 Task: Open an excel sheet with  and write heading  City data  Add 10 city name:-  '1. Chelsea, New York, NY , 2. Beverly Hills, Los Angeles, CA , 3. Knightsbridge, London, United Kingdom , 4. Le Marais, Paris, forance , 5. Ginza, Tokyo, Japan _x000D_
6. Circular Quay, Sydney, Australia , 7. Mitte, Berlin, Germany , 8. Downtown, Toronto, Canada , 9. Trastevere, Rome, 10. Colaba, Mumbai, India. ' in April Last week sales are  1. Chelsea, New York, NY 10001 | 2. Beverly Hills, Los Angeles, CA 90210 | 3. Knightsbridge, London, United Kingdom SW1X 7XL | 4. Le Marais, Paris, forance 75004 | 5. Ginza, Tokyo, Japan 104-0061 | 6. Circular Quay, Sydney, Australia 2000 | 7. Mitte, Berlin, Germany 10178 | 8. Downtown, Toronto, Canada M5V 3L9 | 9. Trastevere, Rome, Italy 00153 | 10. Colaba, Mumbai, India 400005. Save page analysisSalesByCategory_2022
Action: Mouse moved to (174, 202)
Screenshot: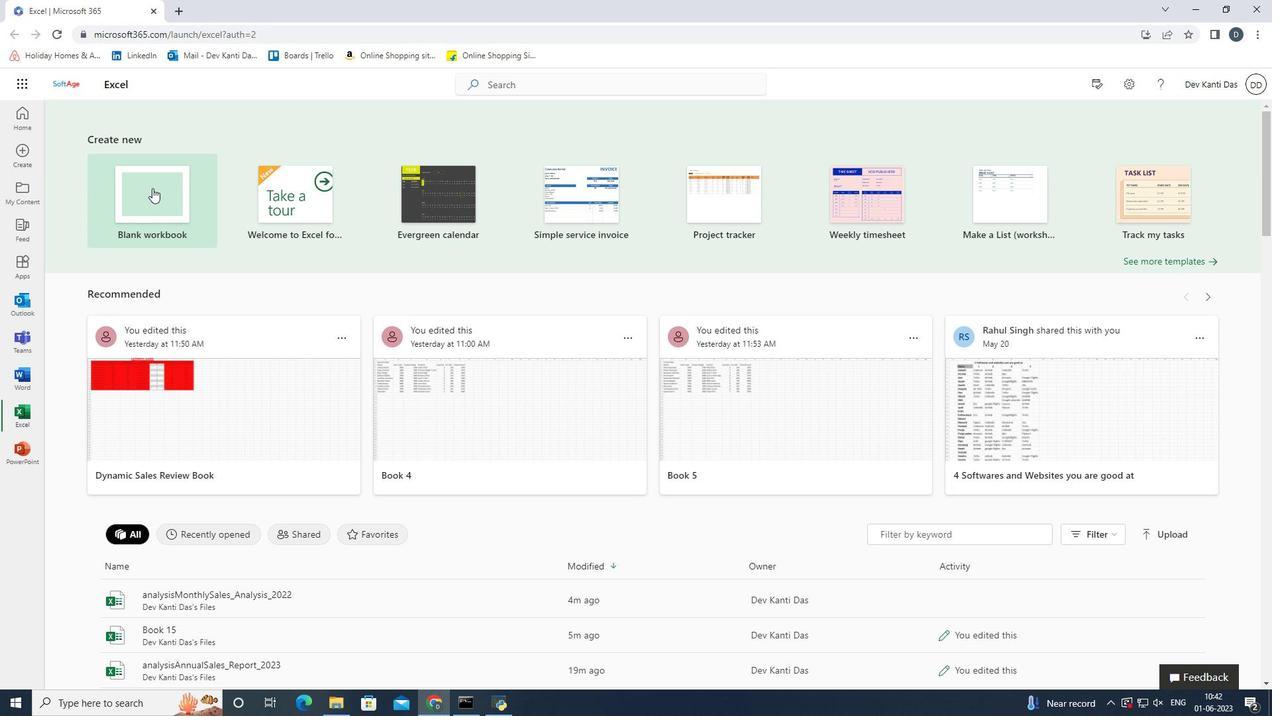 
Action: Mouse pressed left at (174, 202)
Screenshot: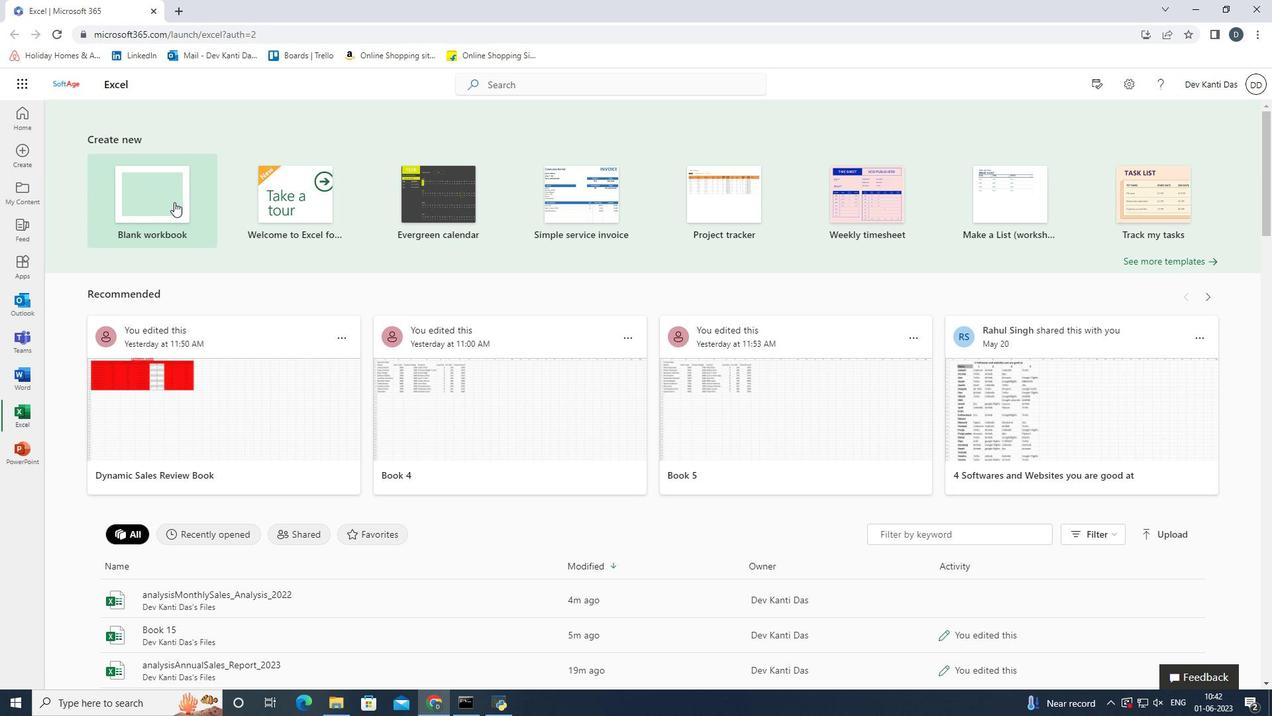 
Action: Mouse moved to (278, 275)
Screenshot: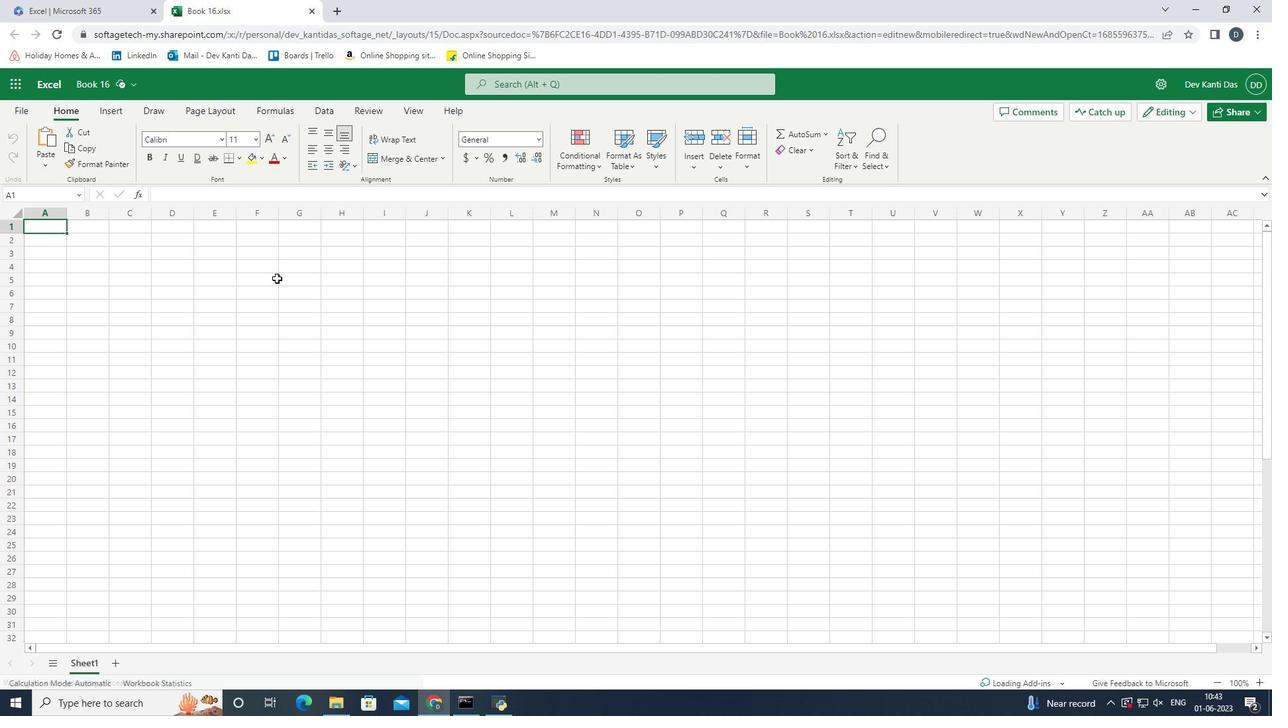
Action: Key pressed <Key.shift>City<Key.space><Key.shift>Data<Key.enter><Key.shift>City<Key.space><Key.shift>Name<Key.enter>
Screenshot: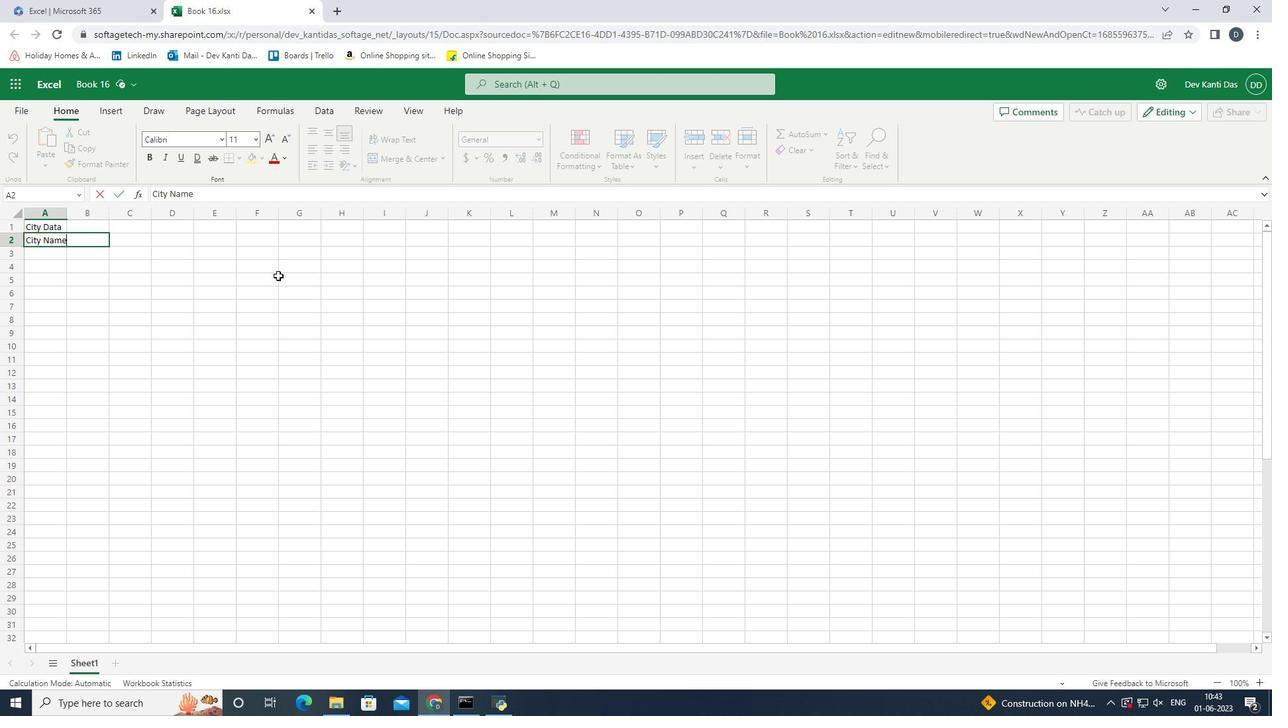 
Action: Mouse moved to (281, 258)
Screenshot: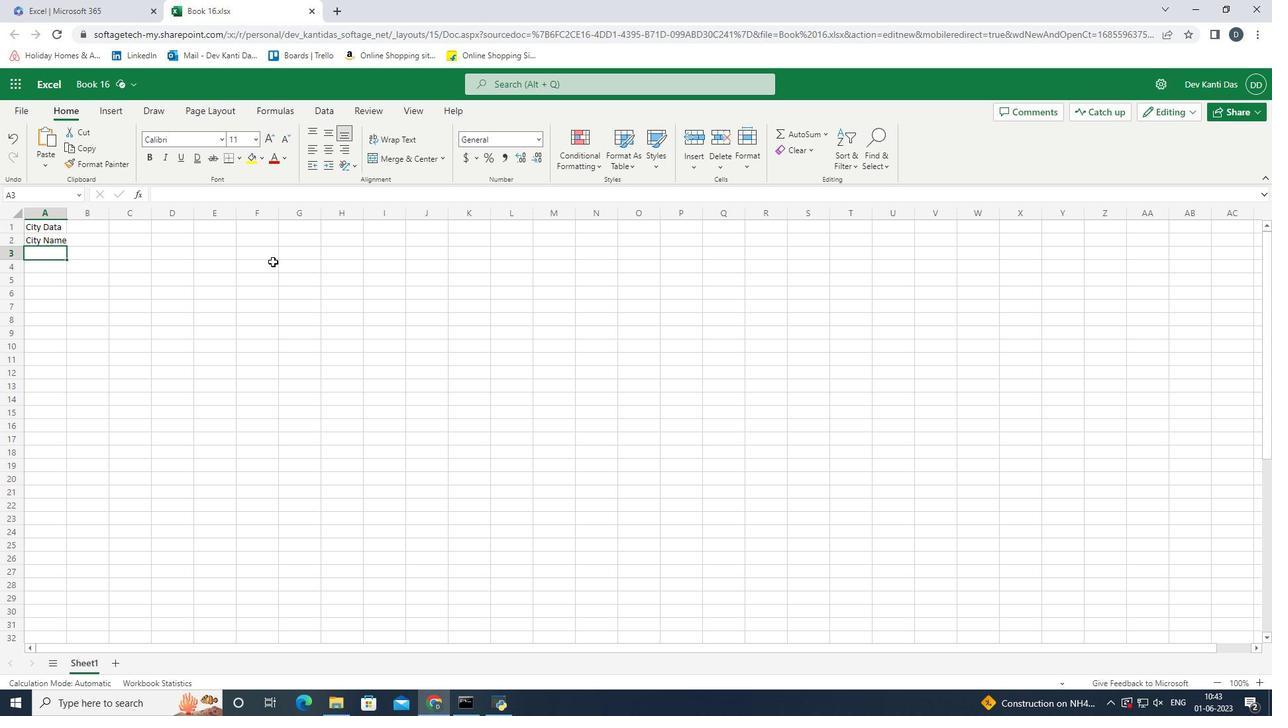 
Action: Key pressed <Key.shift><Key.shift><Key.shift><Key.shift><Key.shift><Key.shift><Key.shift><Key.shift><Key.shift><Key.shift><Key.shift><Key.shift><Key.shift><Key.shift><Key.shift><Key.shift><Key.shift><Key.shift><Key.shift><Key.shift><Key.shift><Key.shift><Key.shift><Key.shift><Key.shift><Key.shift><Key.shift><Key.shift><Key.shift><Key.shift><Key.shift><Key.shift><Key.shift><Key.shift><Key.shift><Key.shift><Key.shift><Key.shift><Key.shift><Key.shift><Key.shift><Key.shift><Key.shift><Key.shift><Key.shift><Key.shift><Key.shift><Key.shift><Key.up><Key.backspace><Key.shift><Key.shift><Key.shift><Key.shift><Key.shift><Key.shift><Key.shift><Key.shift>Sr.<Key.shift>No<Key.backspace><Key.backspace><Key.space><Key.shift><Key.shift><Key.shift>No.<Key.enter>1<Key.enter>2<Key.enter>3<Key.enter>4<Key.enter>5<Key.enter>6<Key.enter>7<Key.enter>8<Key.enter>9<Key.enter>10<Key.right><Key.up><Key.up><Key.up><Key.up><Key.up><Key.up><Key.up><Key.up><Key.up><Key.up><Key.shift>City<Key.space><Key.shift>Name<Key.enter><Key.shift>Chelsea<Key.space><Key.shift_r><Key.shift_r><Key.shift_r><Key.shift_r><Key.shift_r><Key.shift_r><Key.shift_r><Key.shift_r><Key.shift_r><Key.shift_r><Key.shift_r>New<Key.space><Key.shift>York<Key.left><Key.left><Key.right>
Screenshot: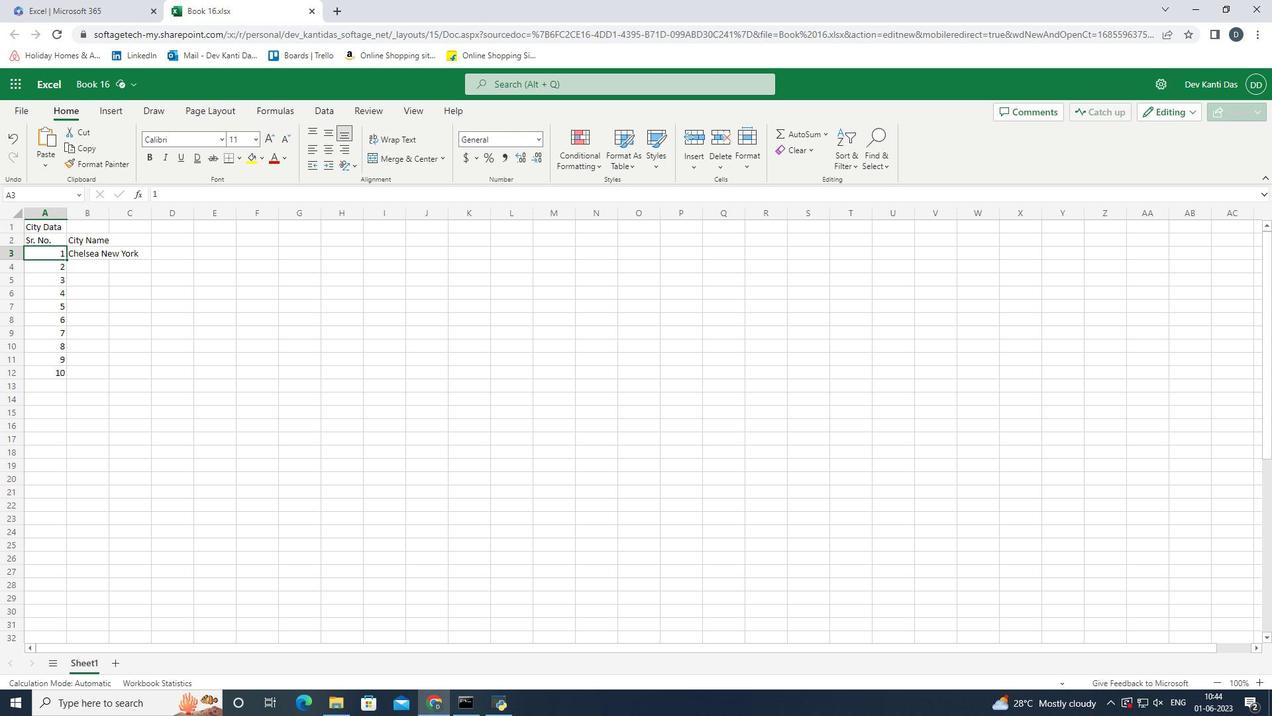 
Action: Mouse moved to (92, 253)
Screenshot: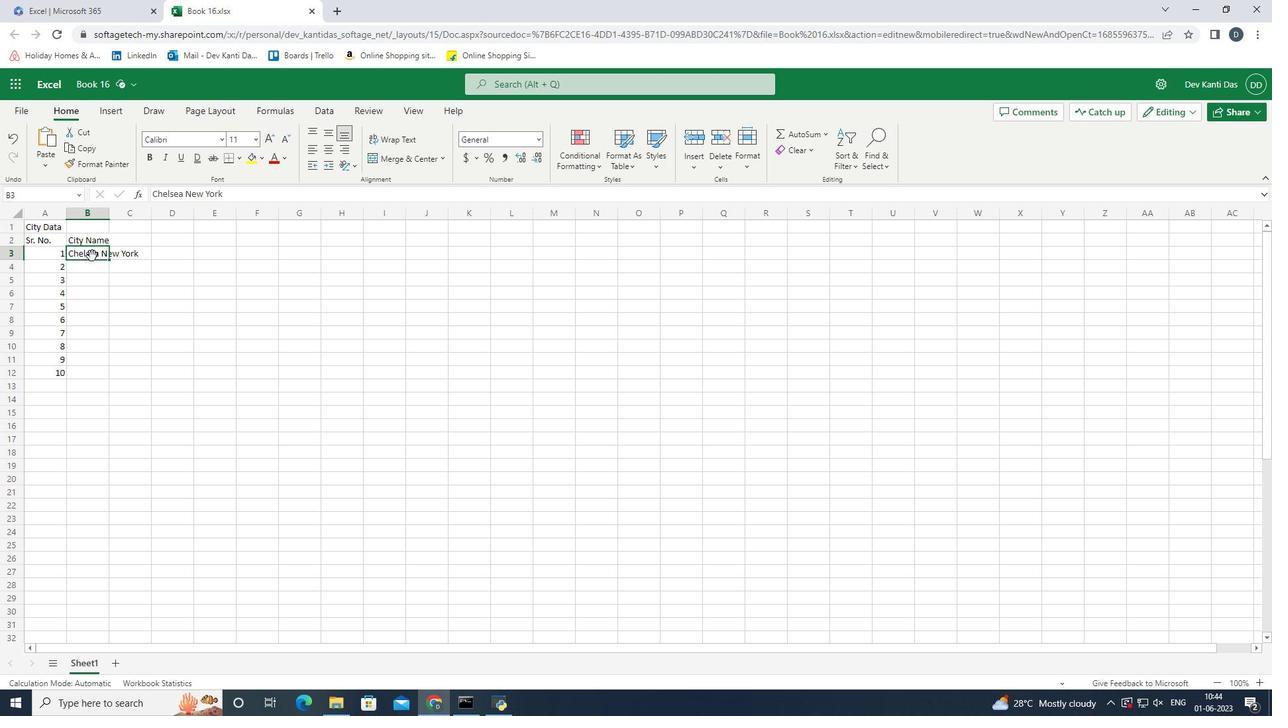 
Action: Mouse pressed left at (92, 253)
Screenshot: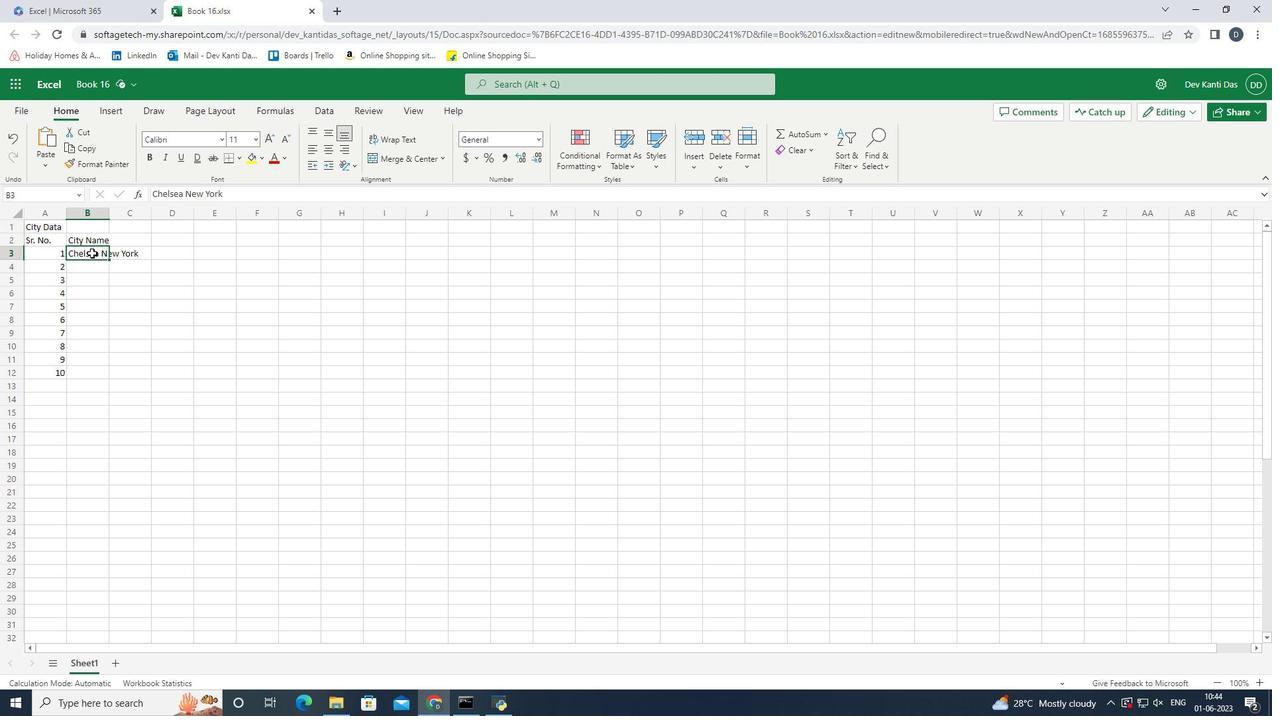 
Action: Mouse pressed left at (92, 253)
Screenshot: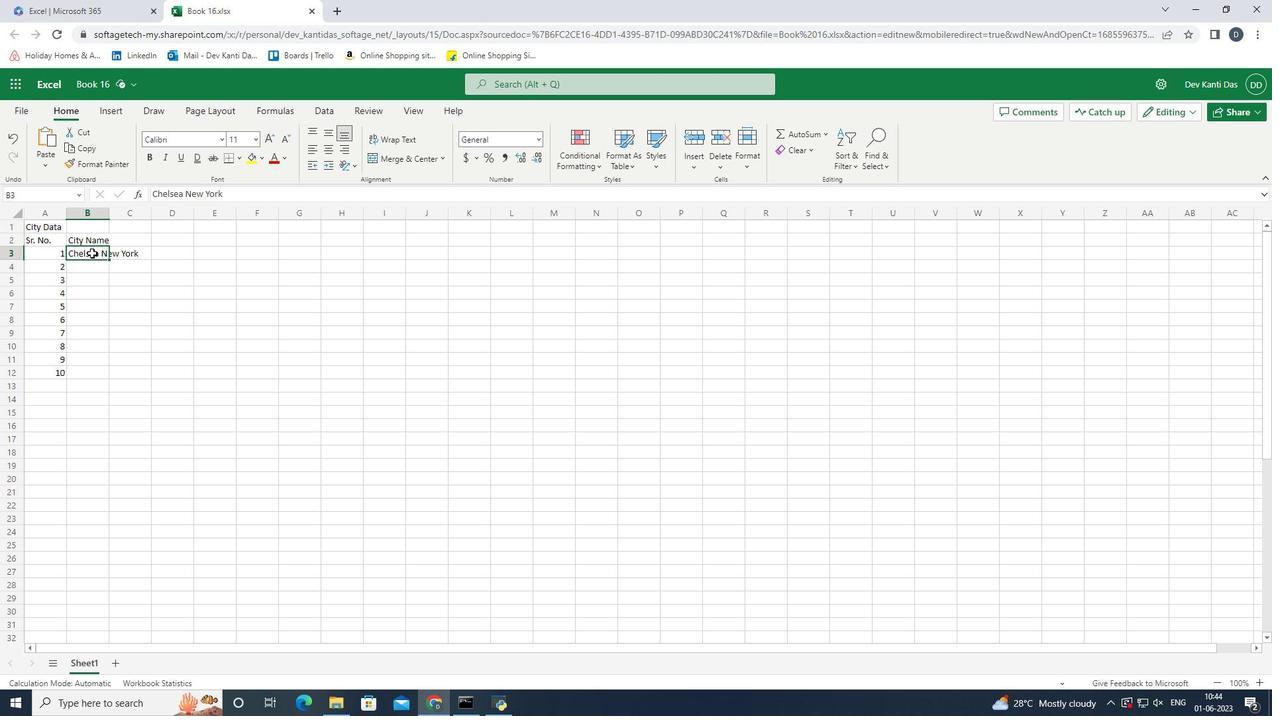 
Action: Mouse moved to (95, 251)
Screenshot: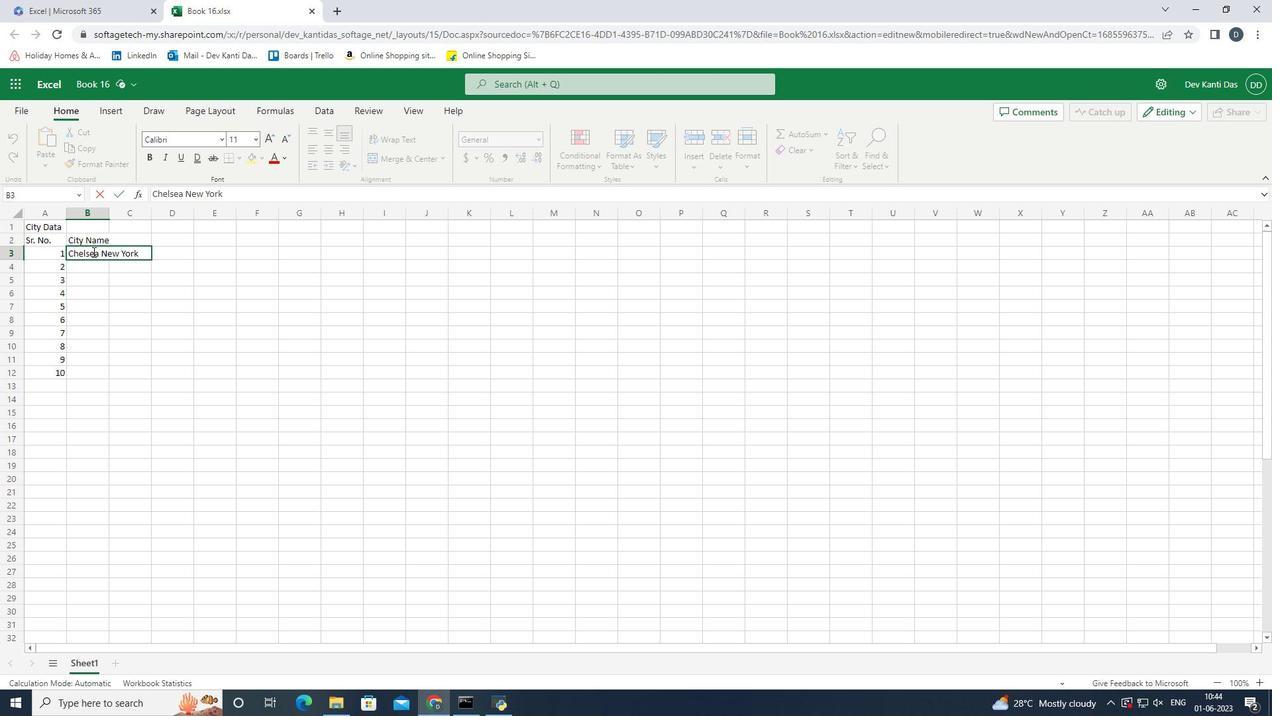 
Action: Mouse pressed left at (95, 251)
Screenshot: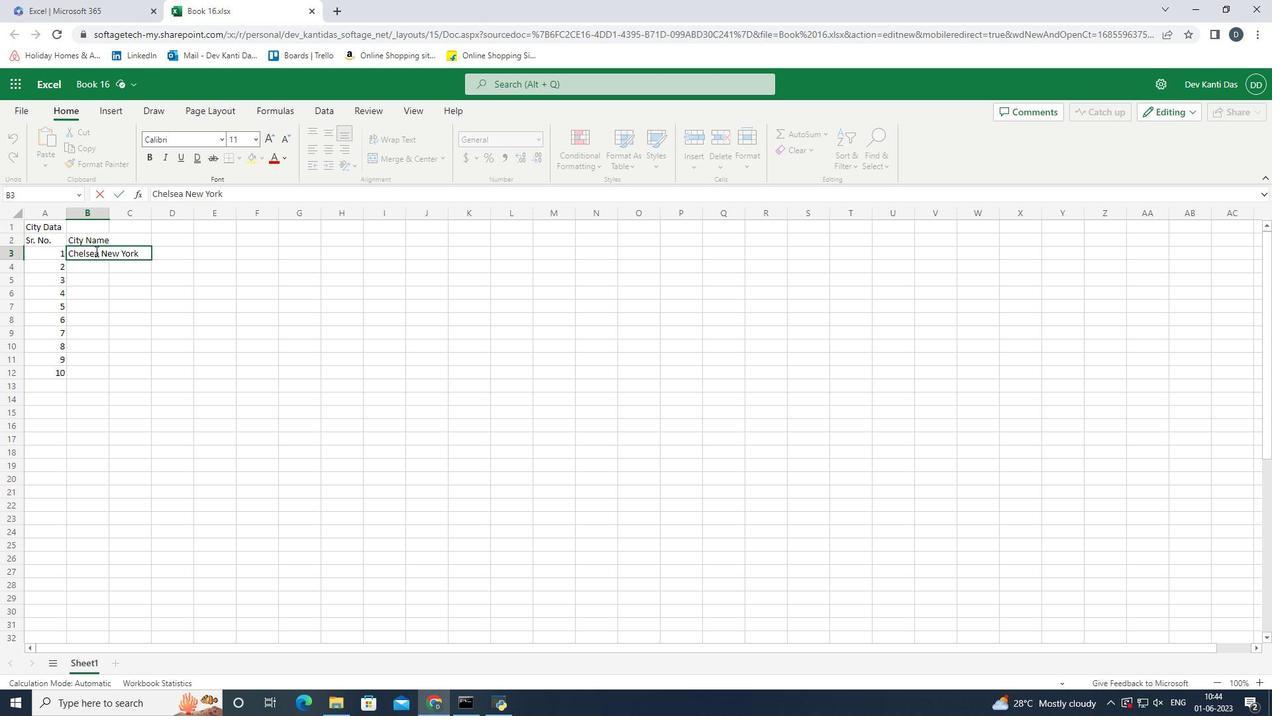 
Action: Mouse moved to (145, 255)
Screenshot: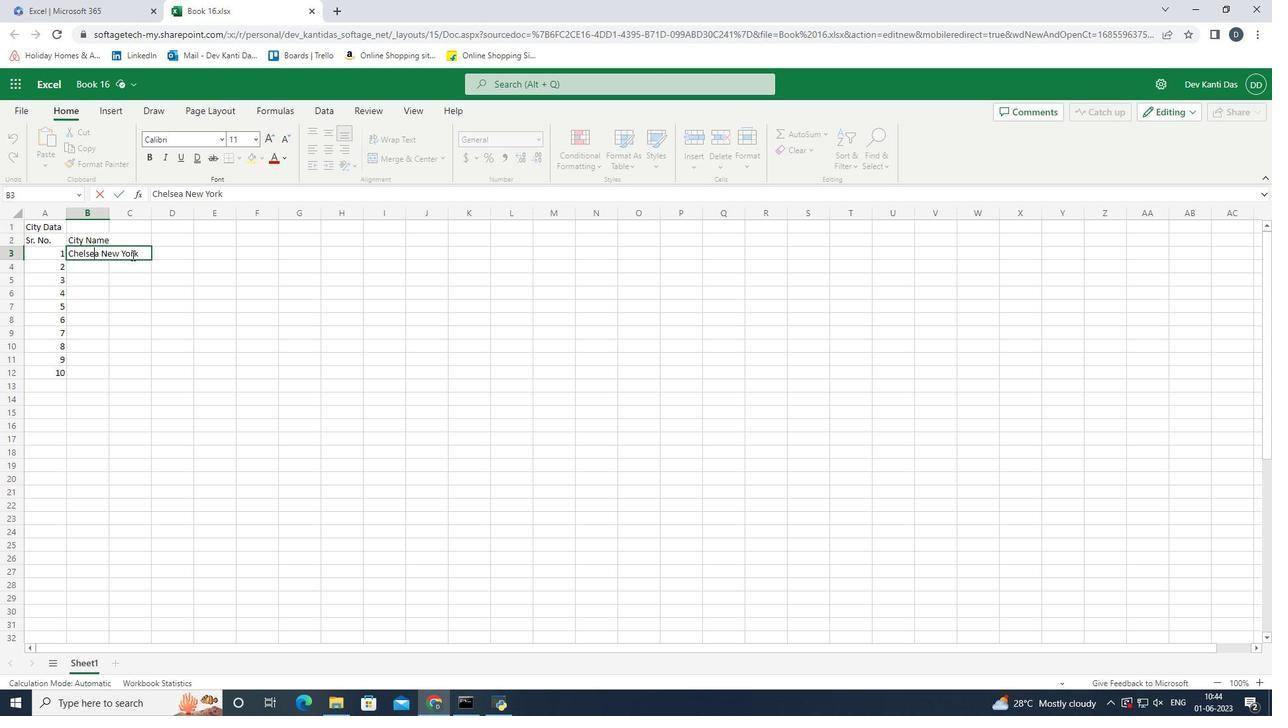 
Action: Key pressed <Key.right><Key.right><Key.backspace>,<Key.space><Key.right><Key.end>,<Key.space><Key.shift_r>NY<Key.enter><Key.shift><Key.shift>Baverly<Key.space><Key.shift_r><Key.shift_r><Key.shift_r><Key.shift_r><Key.shift_r><Key.shift_r>Hills,<Key.space><Key.shift_r>Los<Key.space><Key.shift>Angeles,<Key.space><Key.shift>CA<Key.enter><Key.shift_r><Key.shift_r><Key.shift_r><Key.shift_r><Key.shift_r><Key.shift_r><Key.shift_r>Knightsbridge,<Key.space><Key.shift_r><Key.shift_r>London,<Key.space><Key.shift_r><Key.shift_r><Key.shift_r><Key.shift_r><Key.shift_r><Key.shift_r><Key.shift_r><Key.shift_r><Key.shift_r><Key.shift_r><Key.shift_r><Key.shift_r><Key.shift_r><Key.shift_r><Key.shift_r><Key.shift_r><Key.shift_r><Key.shift_r><Key.shift_r><Key.shift_r><Key.shift_r><Key.shift_r><Key.shift_r><Key.shift_r><Key.shift_r>United<Key.space><Key.shift_r><Key.shift_r><Key.shift_r><Key.shift_r><Key.shift_r><Key.shift_r><Key.shift_r><Key.shift_r><Key.shift_r><Key.shift_r><Key.shift_r><Key.shift_r>Kingdom<Key.enter><Key.shift_r><Key.shift_r><Key.shift_r><Key.shift_r><Key.shift_r><Key.shift_r><Key.shift_r><Key.shift_r><Key.shift_r><Key.shift_r><Key.shift_r>Le<Key.space><Key.shift_r><Key.shift_r><Key.shift_r><Key.shift_r><Key.shift_r><Key.shift_r><Key.shift_r><Key.shift_r><Key.shift_r><Key.shift_r><Key.shift_r><Key.shift_r><Key.shift_r><Key.shift_r><Key.shift_r><Key.shift_r><Key.shift_r><Key.shift_r><Key.shift_r><Key.shift_r><Key.shift_r><Key.shift_r><Key.shift_r>Marais,<Key.space><Key.shift_r><Key.shift_r><Key.shift_r><Key.shift_r><Key.shift_r><Key.shift_r><Key.shift_r><Key.shift_r>Paris,<Key.space><Key.shift>France<Key.enter><Key.shift><Key.shift><Key.shift><Key.shift><Key.shift><Key.shift><Key.shift><Key.shift><Key.shift>Ginza,<Key.space><Key.shift>Tokyo,<Key.space><Key.shift_r><Key.shift_r><Key.shift_r><Key.shift_r><Key.shift_r><Key.shift_r><Key.shift_r><Key.shift_r><Key.shift_r><Key.shift_r><Key.shift_r><Key.shift_r><Key.shift_r><Key.shift_r><Key.shift_r><Key.shift_r><Key.shift_r><Key.shift_r><Key.shift_r><Key.shift_r><Key.shift_r><Key.shift_r><Key.shift_r><Key.shift_r><Key.shift_r><Key.shift_r><Key.shift_r><Key.shift_r><Key.shift_r><Key.shift_r><Key.shift_r><Key.shift_r><Key.shift_r><Key.shift_r><Key.shift_r>Japan<Key.enter>
Screenshot: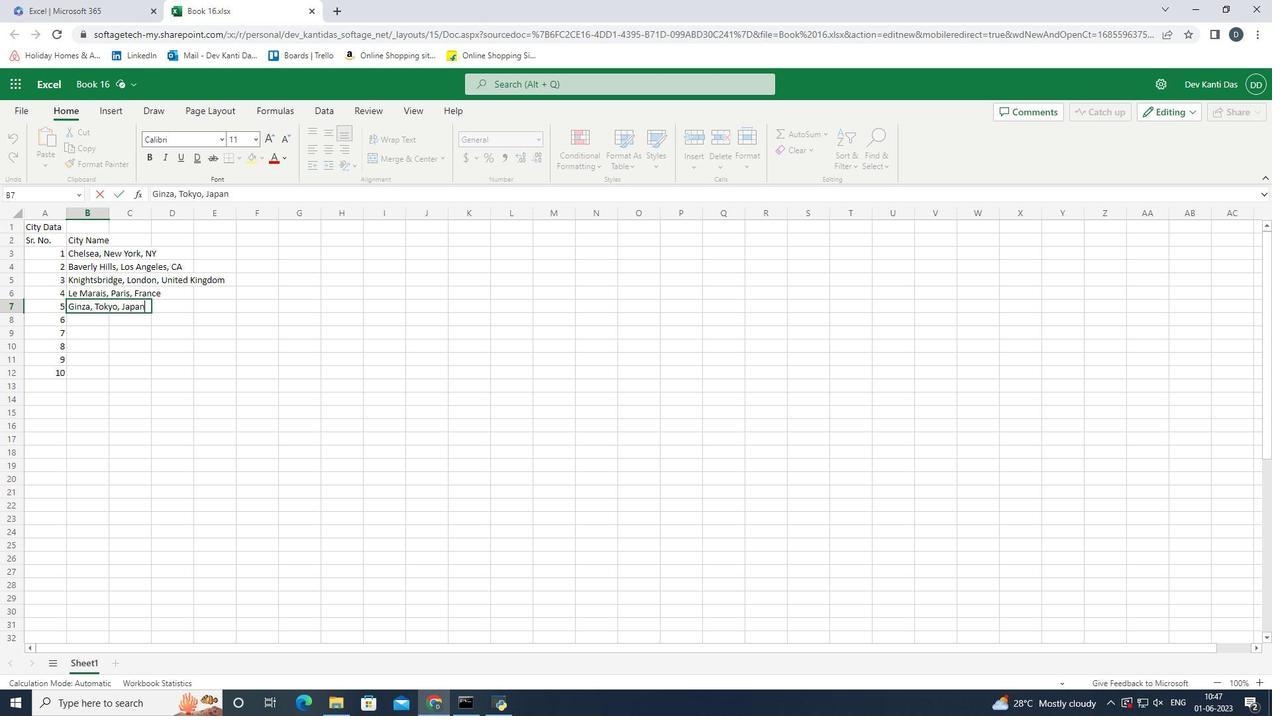 
Action: Mouse moved to (109, 210)
Screenshot: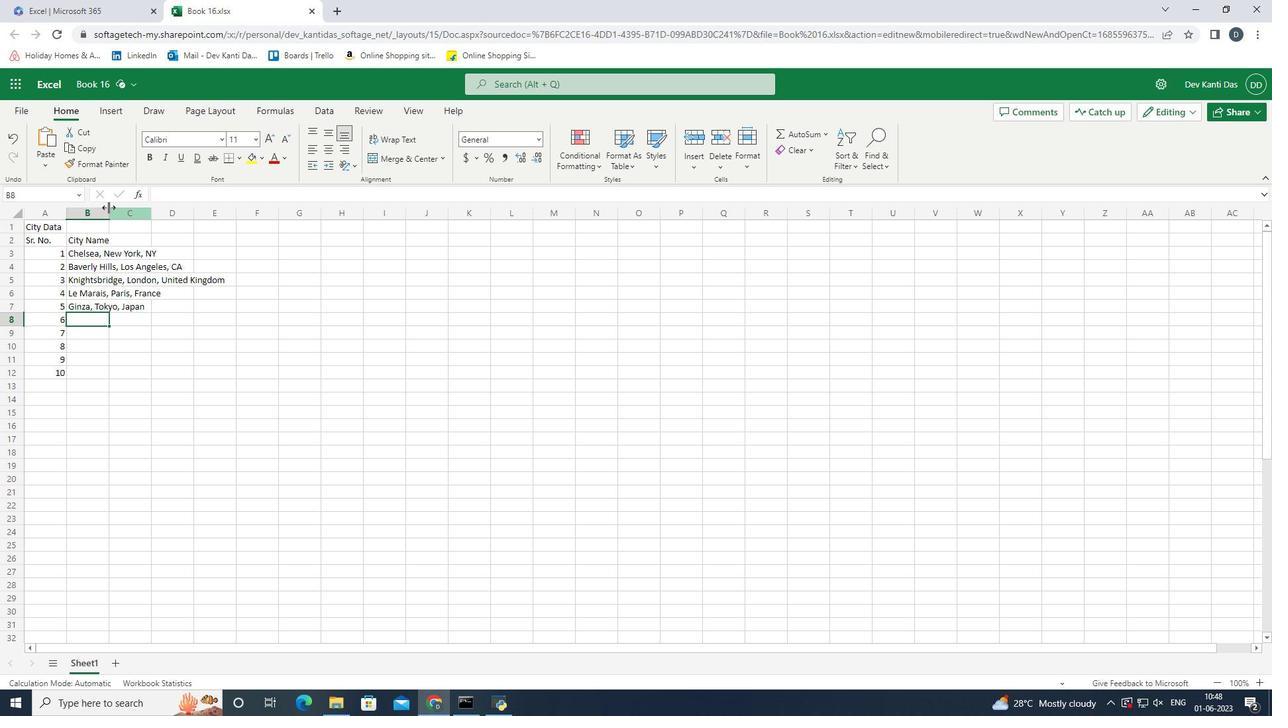 
Action: Mouse pressed left at (109, 210)
Screenshot: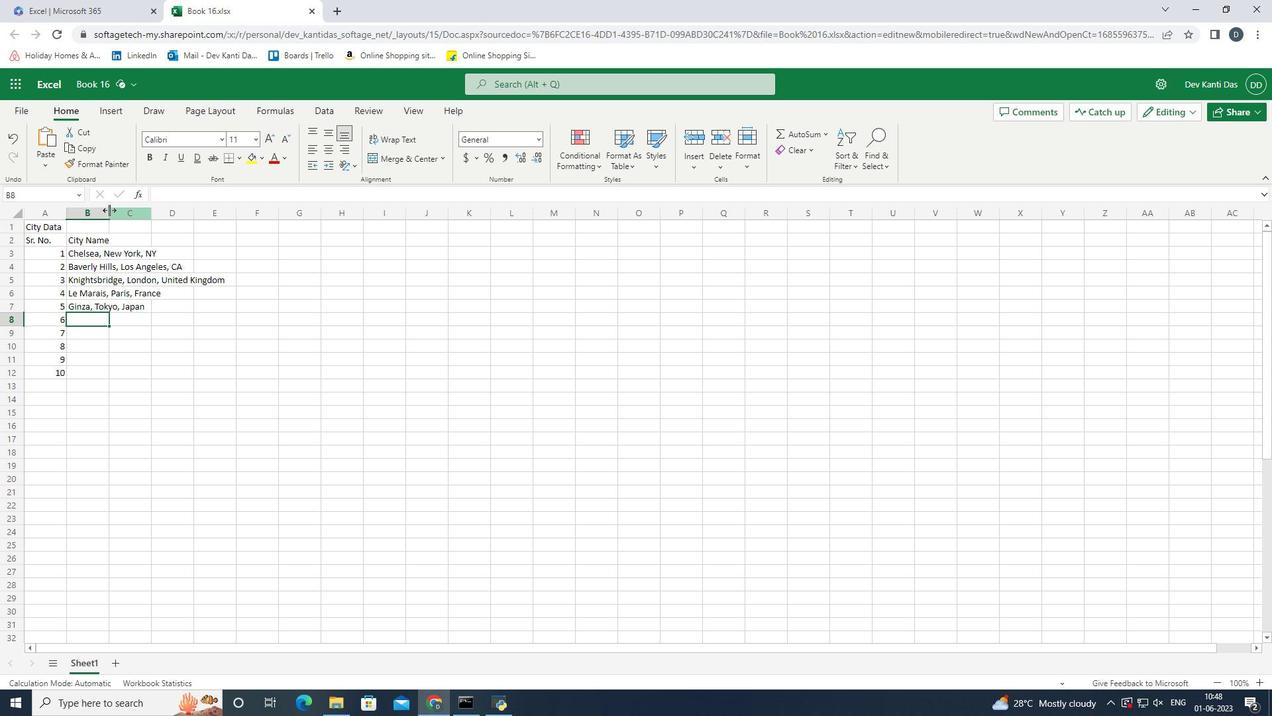 
Action: Mouse moved to (332, 351)
Screenshot: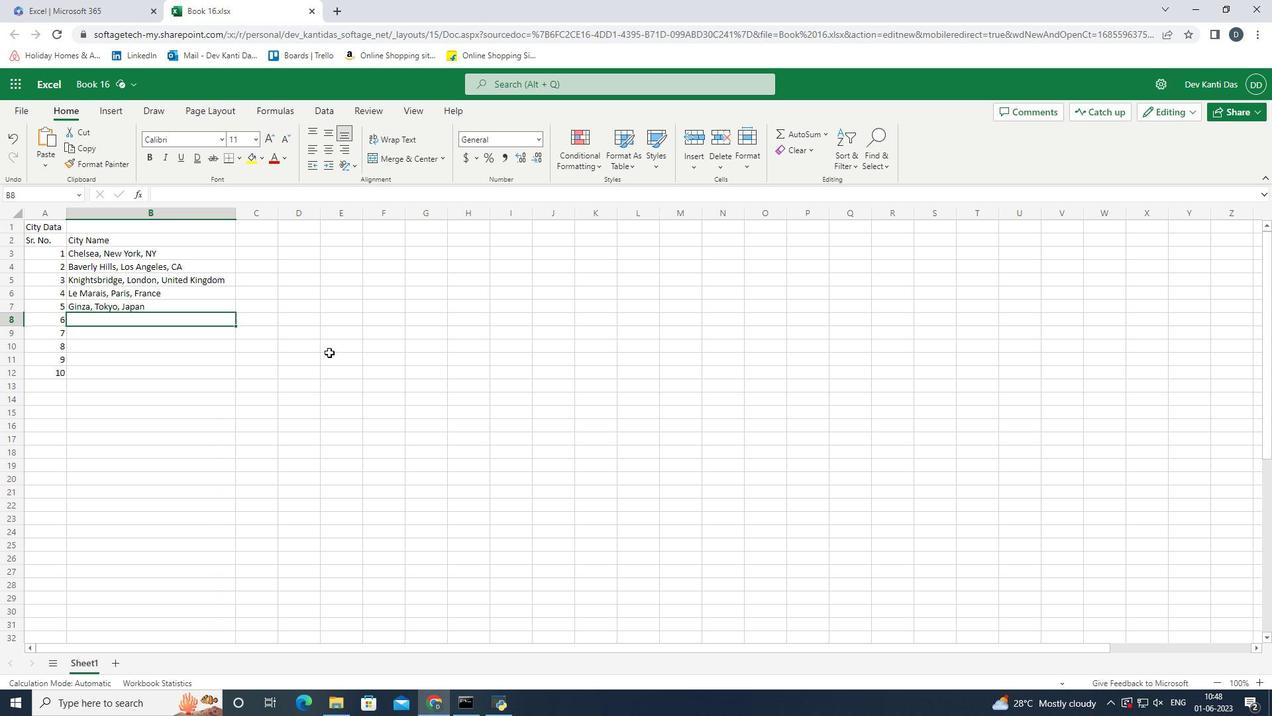 
Action: Key pressed <Key.shift>Circular<Key.space><Key.shift><Key.shift><Key.shift><Key.shift><Key.shift><Key.shift><Key.shift><Key.shift><Key.shift><Key.shift><Key.shift><Key.shift><Key.shift><Key.shift><Key.shift>Quay,<Key.space><Key.shift><Key.shift>Sydney,<Key.space><Key.shift>Australia<Key.enter><Key.shift_r><Key.shift_r>Mitte,<Key.space><Key.shift><Key.shift><Key.shift><Key.shift>Berlin,<Key.space><Key.shift>Germany<Key.enter>
Screenshot: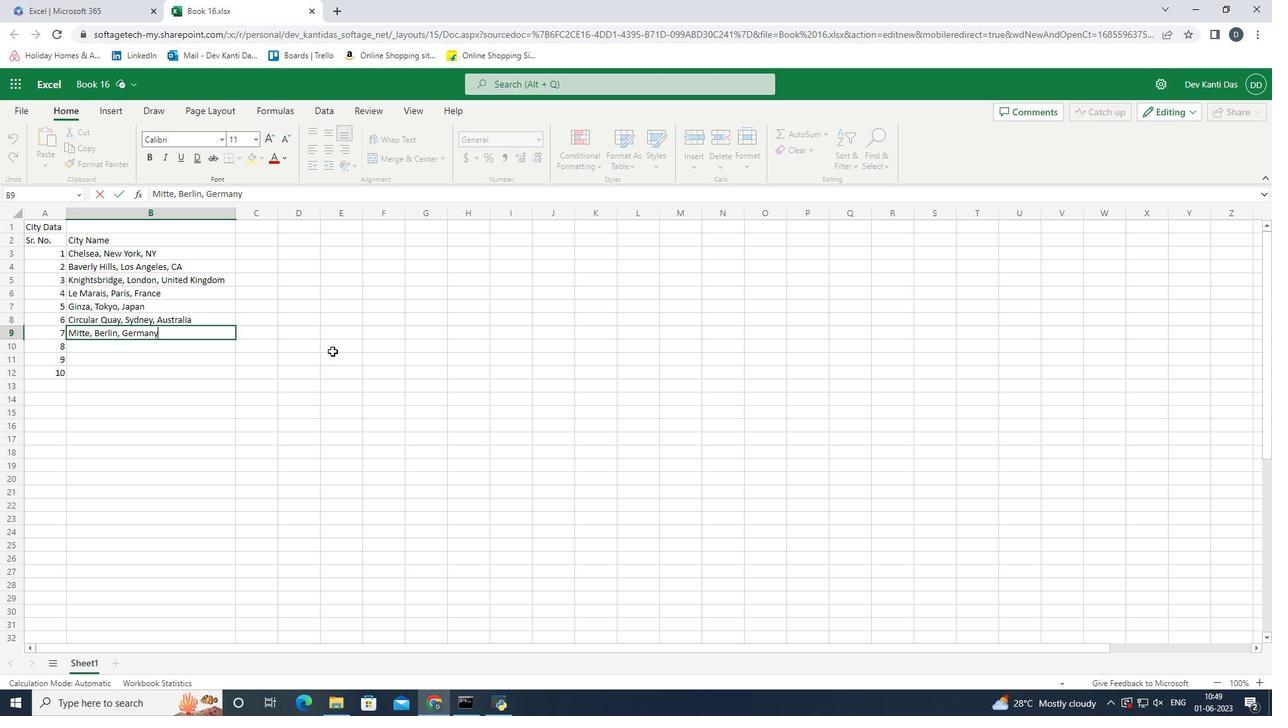 
Action: Mouse moved to (413, 315)
Screenshot: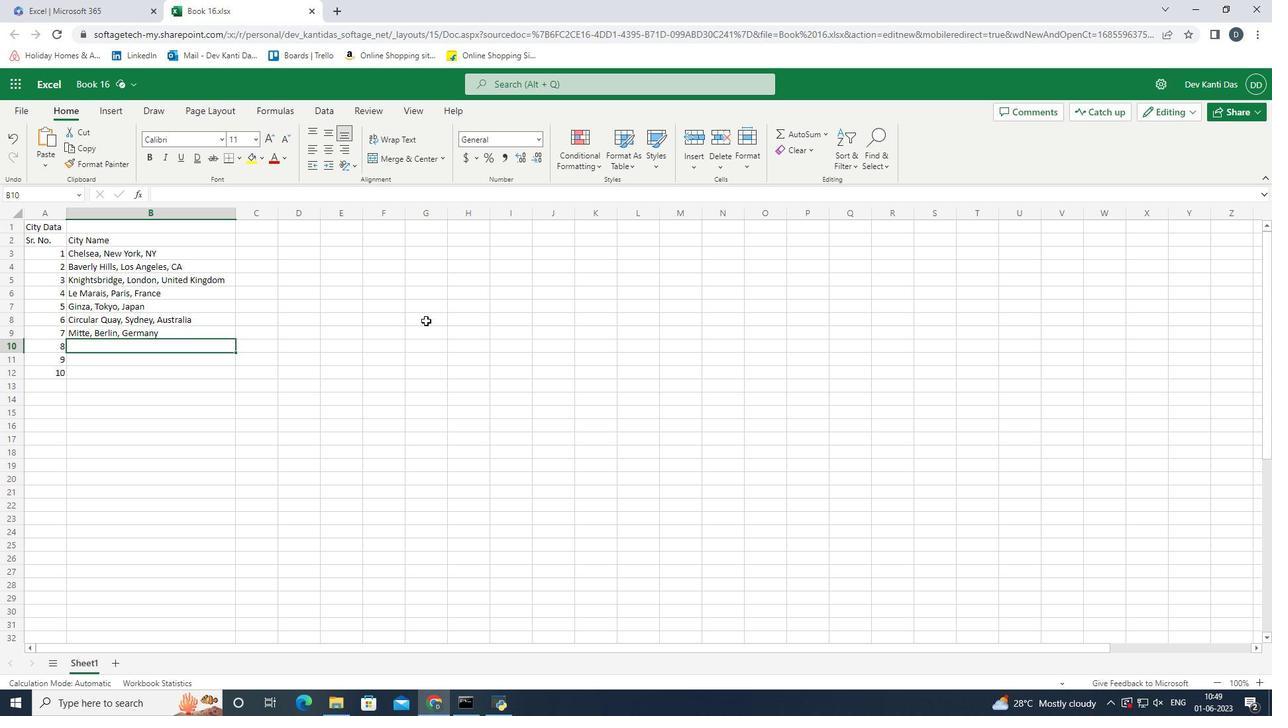 
Action: Key pressed <Key.shift>Downtown,<Key.space><Key.shift><Key.shift><Key.shift><Key.shift><Key.shift><Key.shift><Key.shift><Key.shift>Toronto,<Key.space><Key.shift>Canada
Screenshot: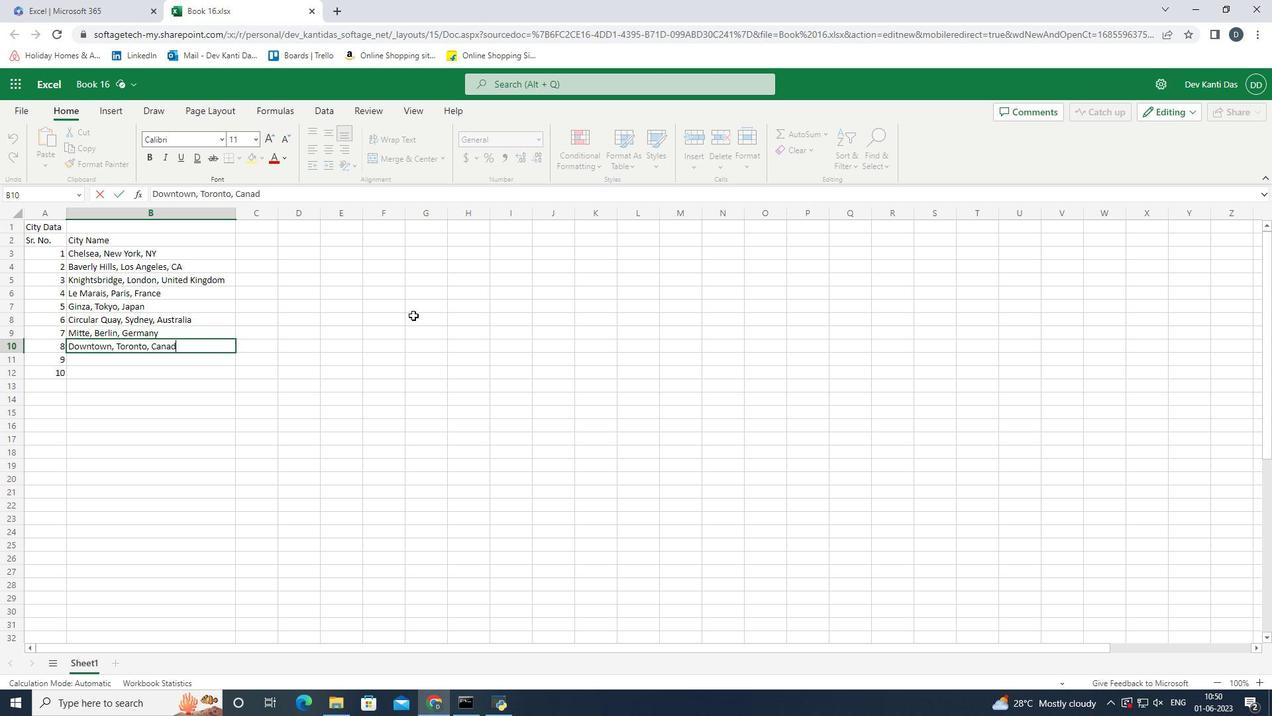 
Action: Mouse moved to (428, 295)
Screenshot: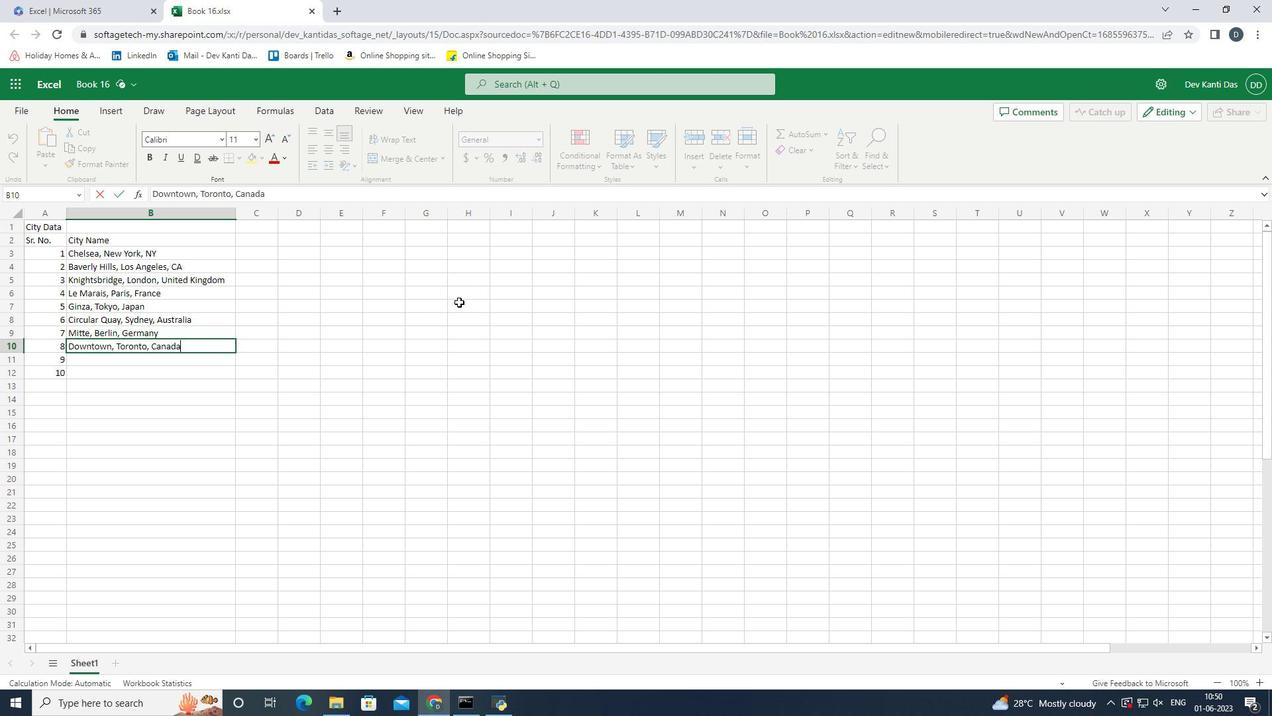 
Action: Key pressed <Key.enter><Key.shift><Key.shift><Key.shift><Key.shift><Key.shift>Trastevere,<Key.space><Key.shift>Rome<Key.enter><Key.shift>Colaba,<Key.space><Key.shift_r>Mumbai,<Key.space><Key.shift_r>India<Key.enter><Key.up><Key.right><Key.up><Key.up><Key.up><Key.up><Key.up><Key.up><Key.up><Key.up><Key.up><Key.up>
Screenshot: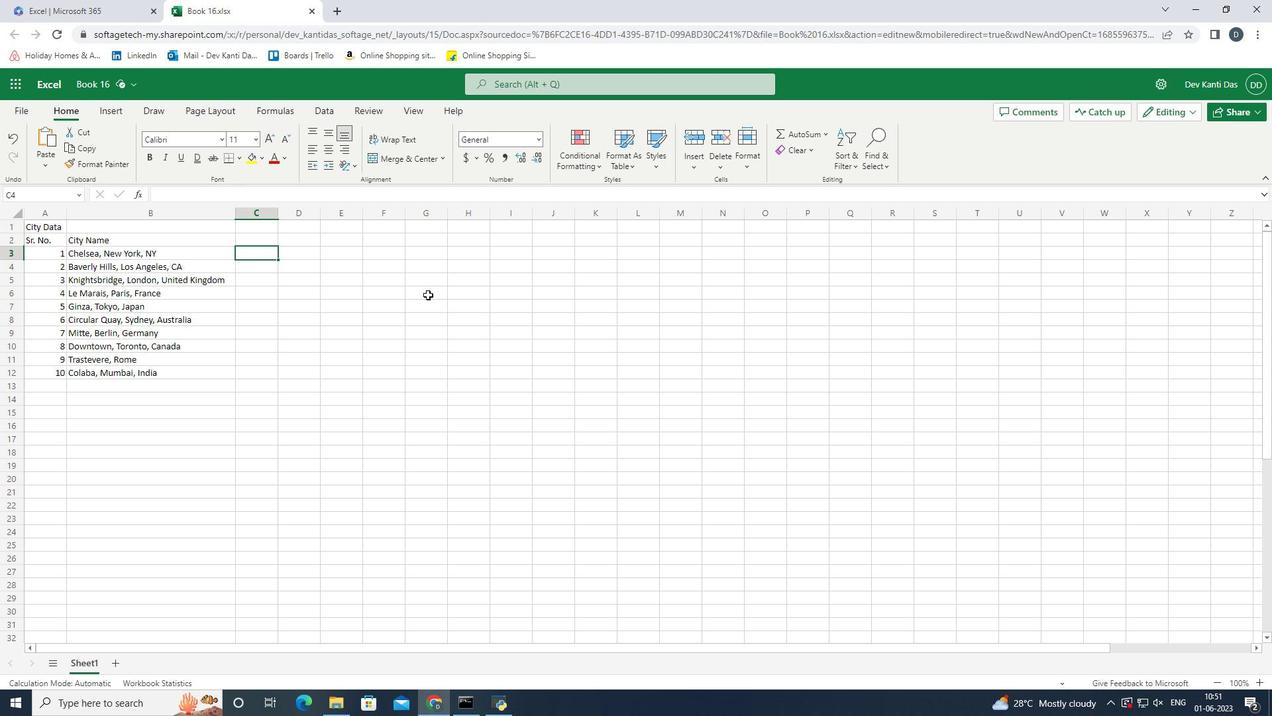
Action: Mouse moved to (401, 363)
Screenshot: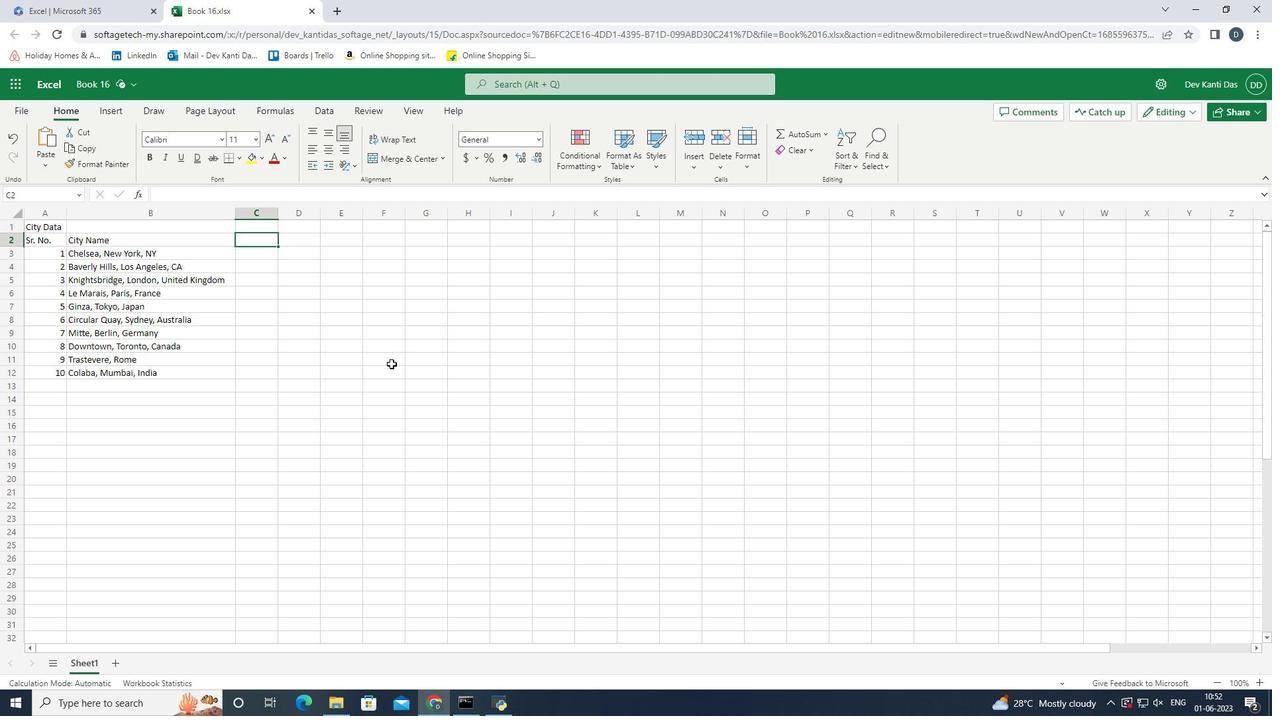 
Action: Key pressed <Key.shift>Last<Key.space><Key.shift><Key.shift><Key.shift><Key.shift><Key.shift><Key.shift>Week<Key.space><Key.shift>Sales<Key.space>of<Key.space><Key.shift>April<Key.enter>
Screenshot: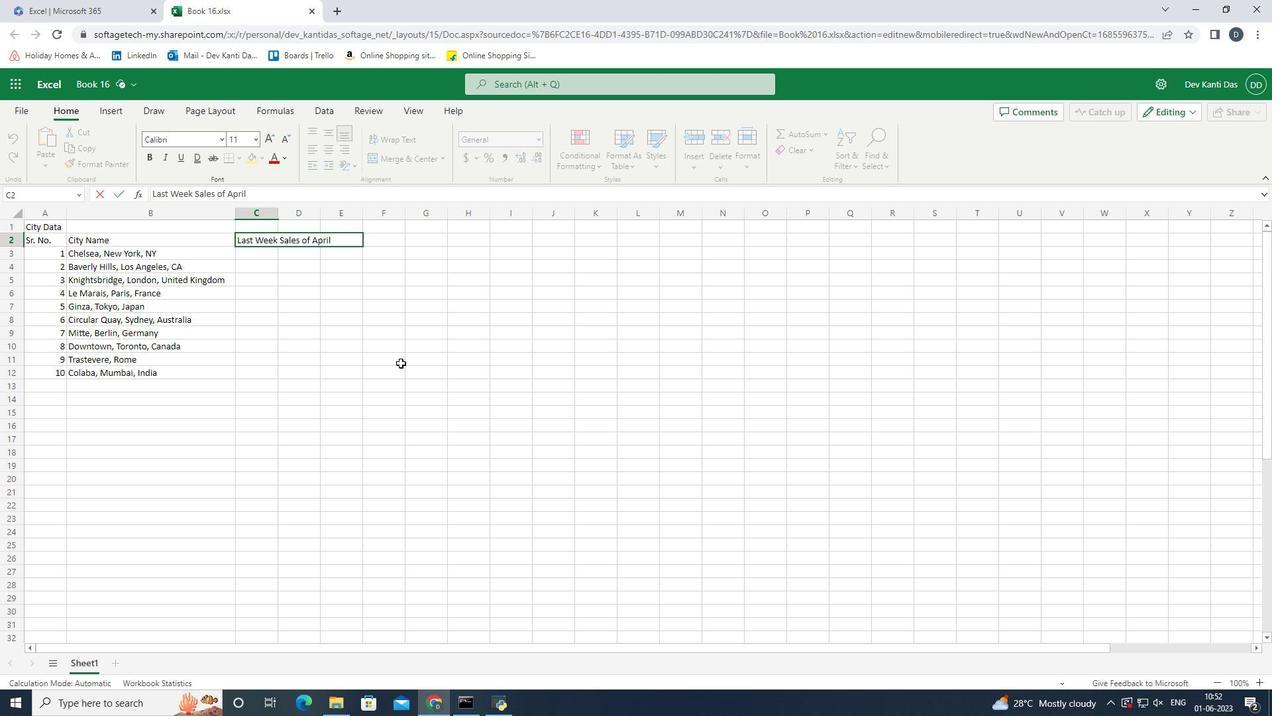 
Action: Mouse moved to (279, 214)
Screenshot: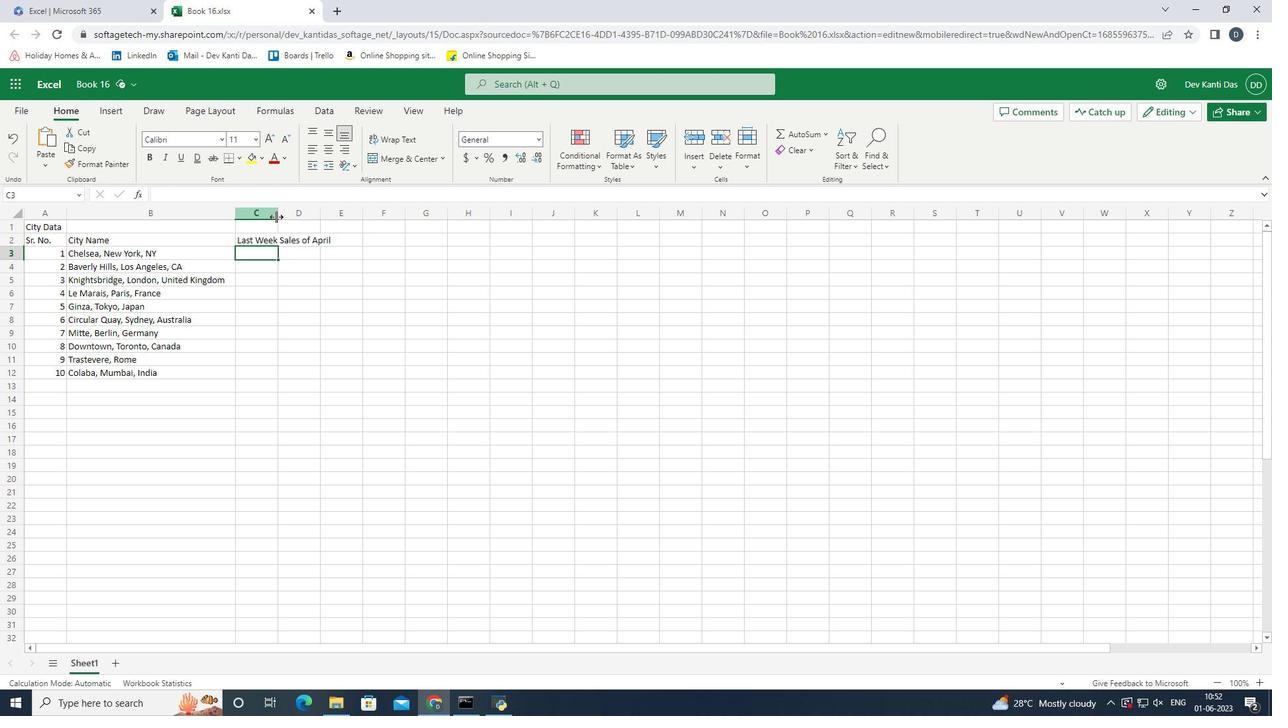 
Action: Mouse pressed left at (279, 214)
Screenshot: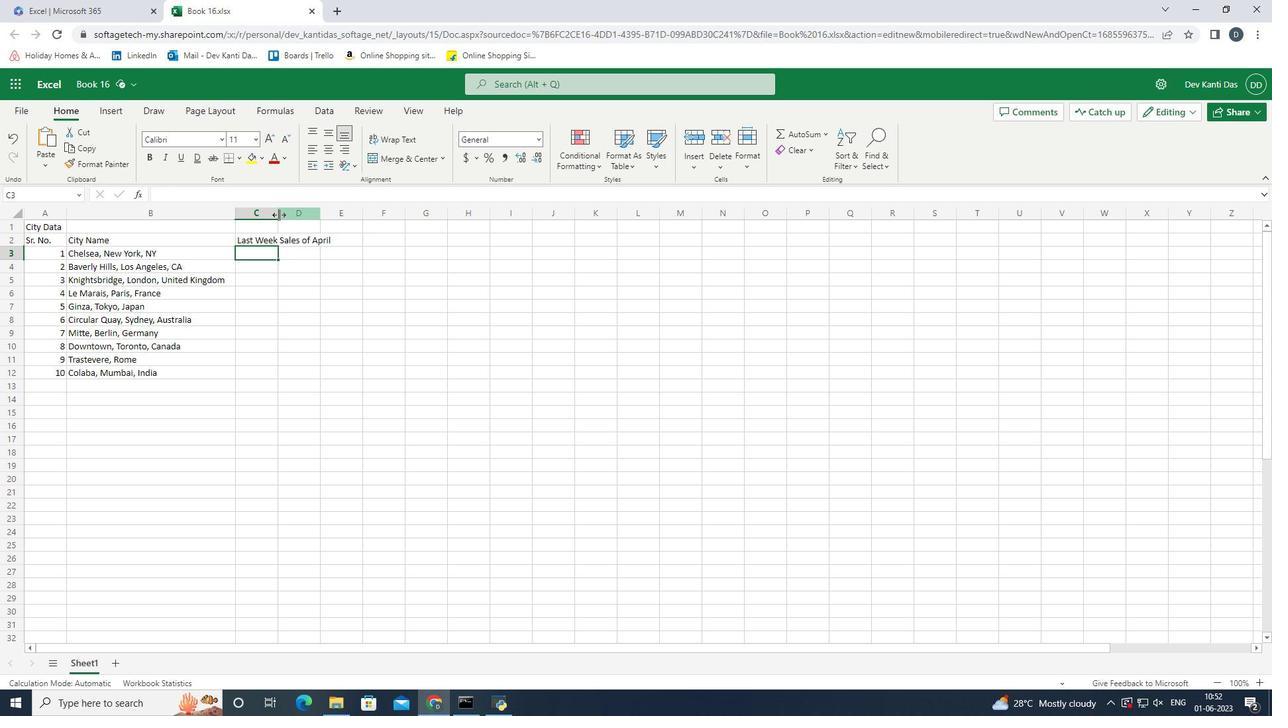 
Action: Mouse moved to (358, 328)
Screenshot: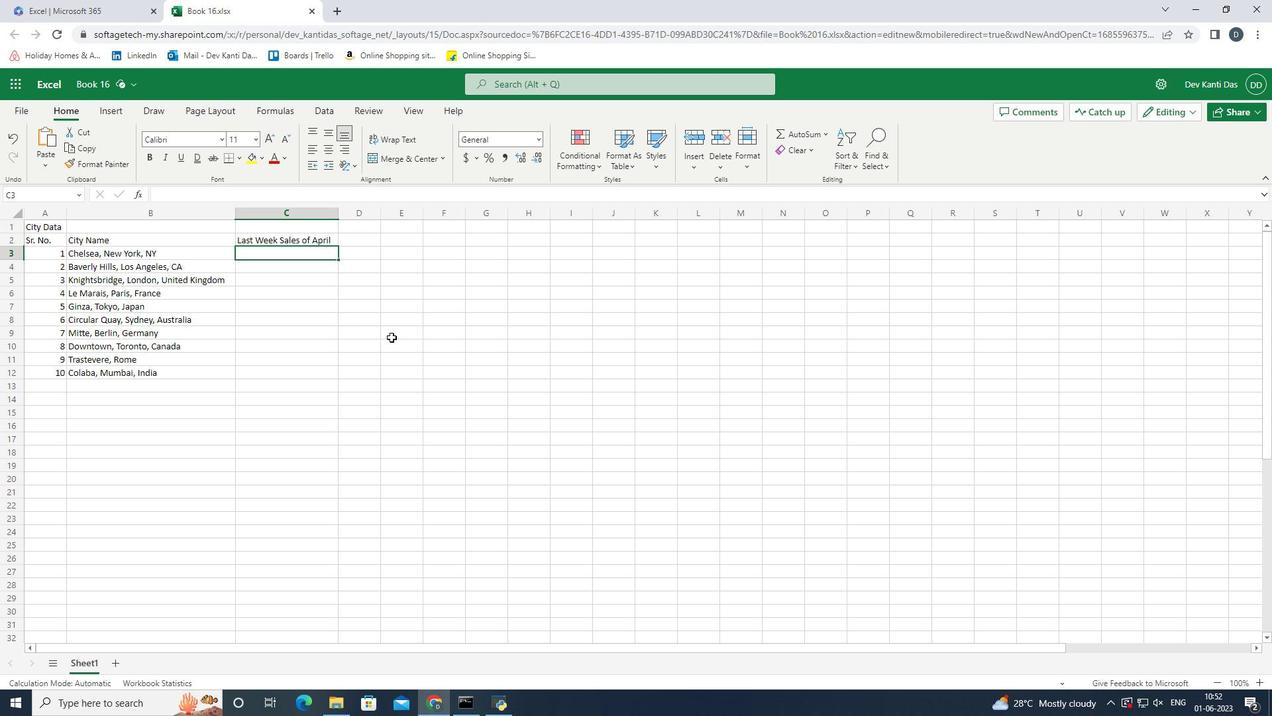 
Action: Key pressed 10001<Key.enter><Key.shift>CA<Key.backspace><Key.backspace>90210<Key.enter><Key.shift>SW1<Key.shift><Key.shift><Key.shift><Key.shift><Key.shift>X<Key.space>7<Key.shift><Key.shift><Key.shift><Key.shift><Key.shift>X<Key.shift_r>L<Key.enter>75004<Key.enter>104-0061<Key.enter>2000<Key.enter>10178<Key.enter><Key.shift_r>M5<Key.shift><Key.shift><Key.shift><Key.shift><Key.shift><Key.shift><Key.shift><Key.shift><Key.shift>V<Key.space>4<Key.backspace>3<Key.shift_r><Key.shift_r><Key.shift_r><Key.shift_r><Key.shift_r><Key.shift_r><Key.shift_r><Key.shift_r><Key.shift_r><Key.shift_r><Key.shift_r><Key.shift_r><Key.shift_r>L9<Key.enter>00153<Key.enter>400005<Key.enter><Key.up><Key.right><Key.left>
Screenshot: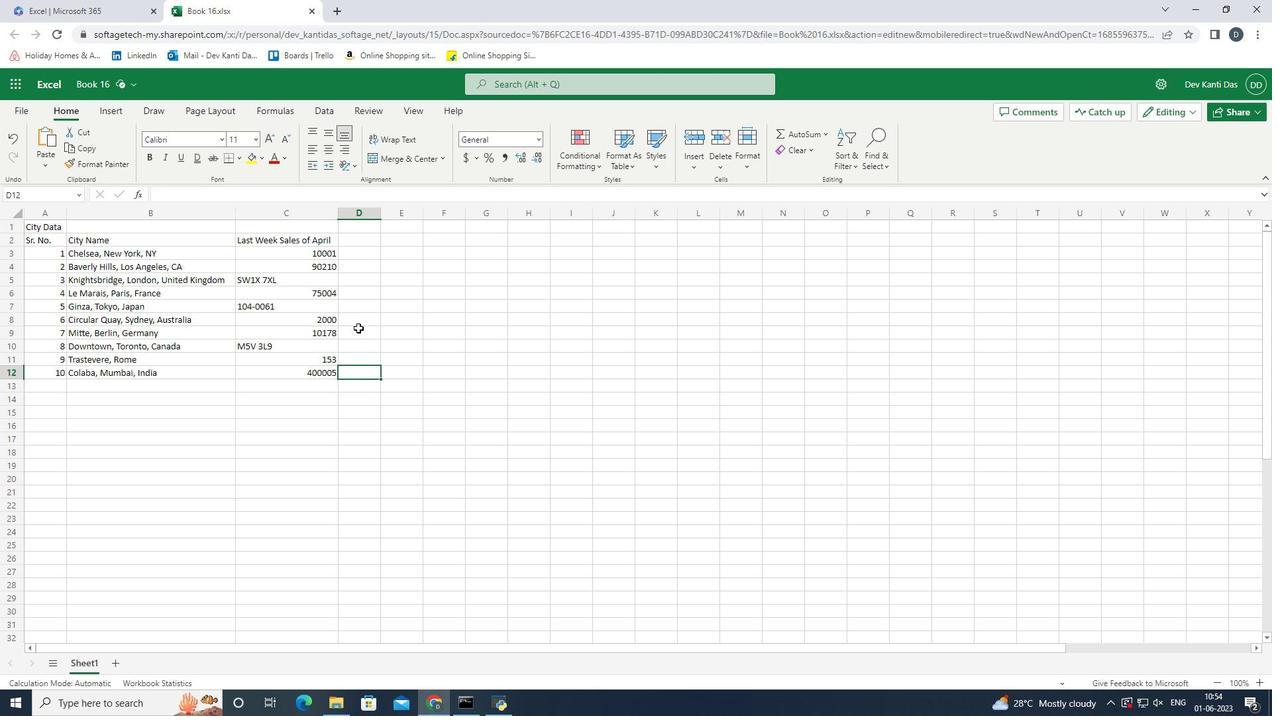 
Action: Mouse moved to (16, 106)
Screenshot: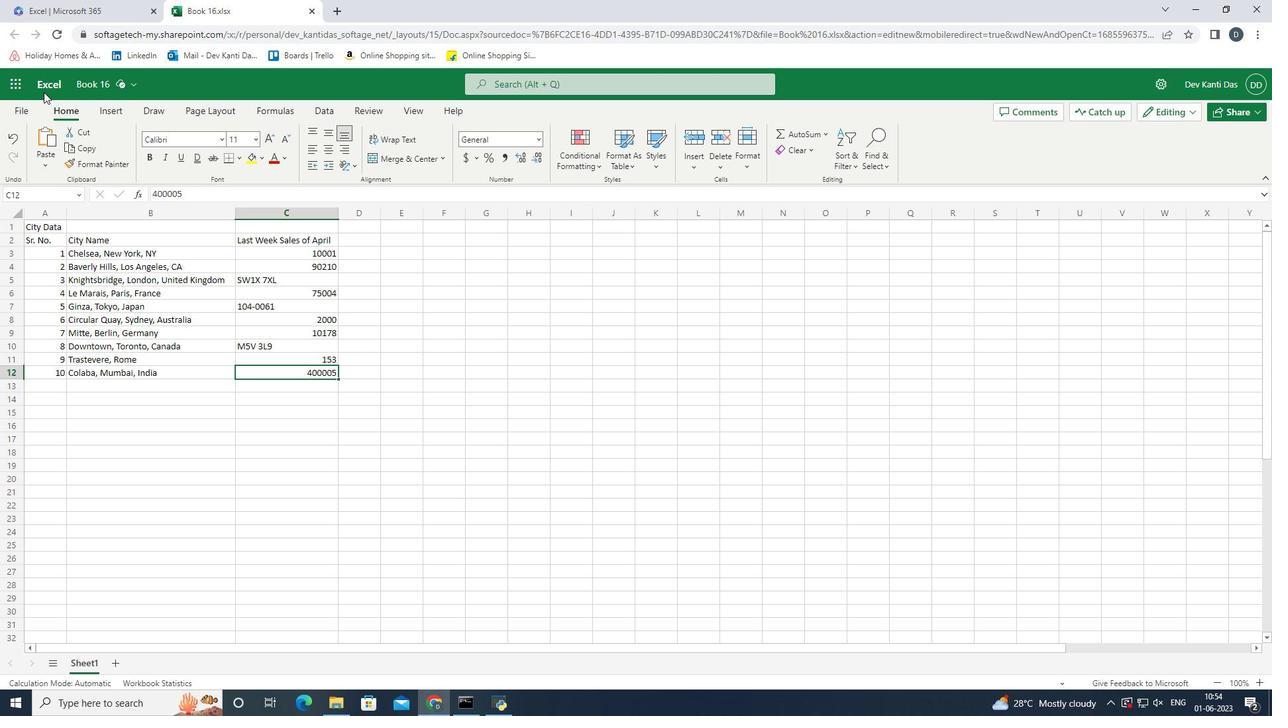 
Action: Mouse pressed left at (16, 106)
Screenshot: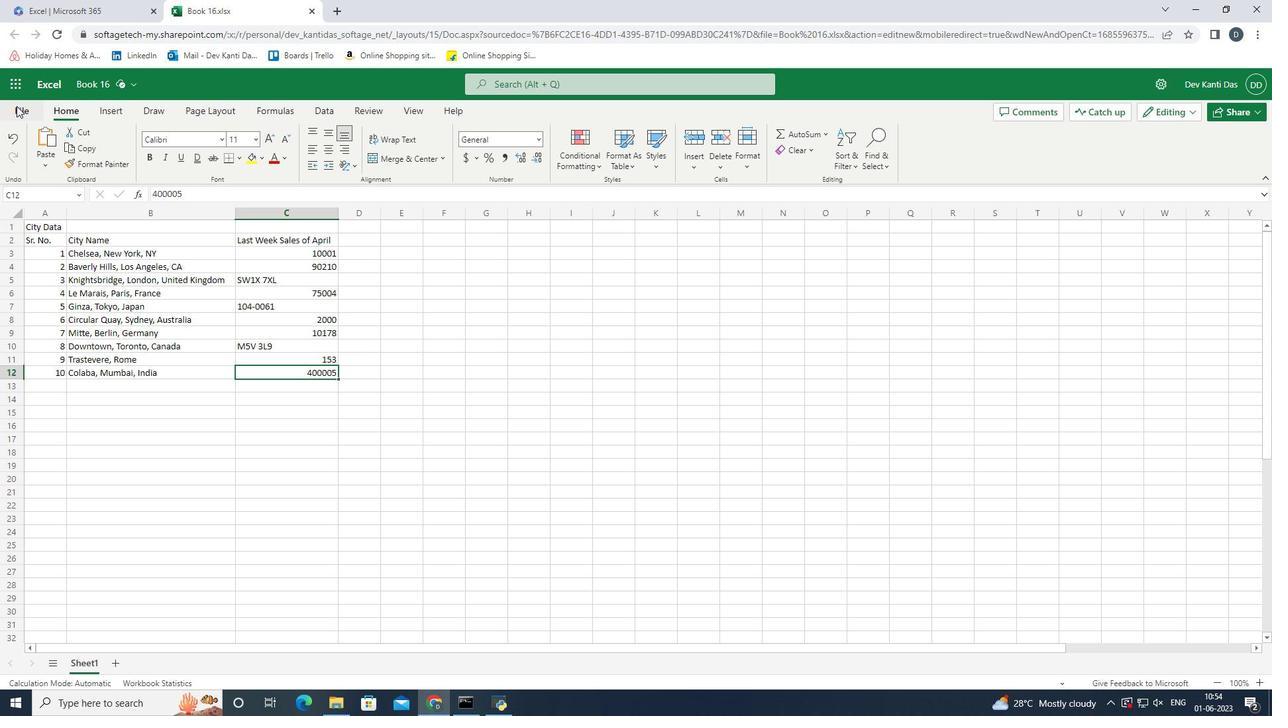 
Action: Mouse moved to (52, 235)
Screenshot: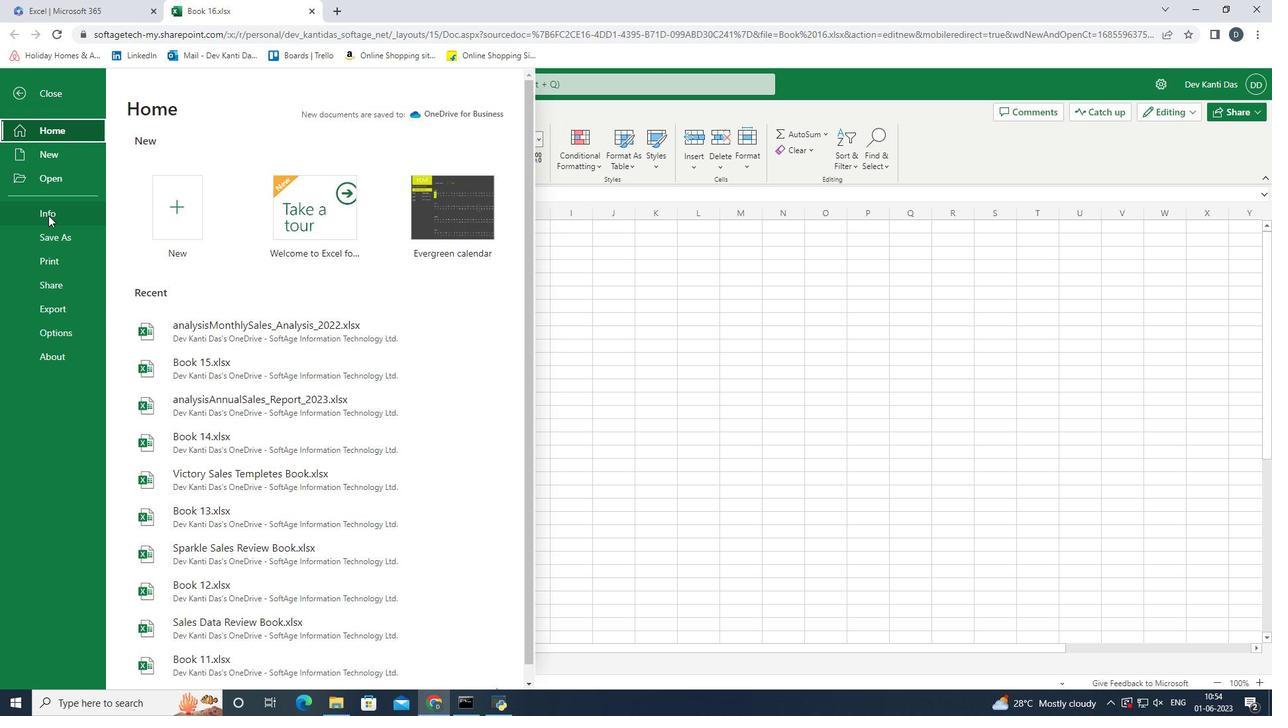 
Action: Mouse pressed left at (52, 235)
Screenshot: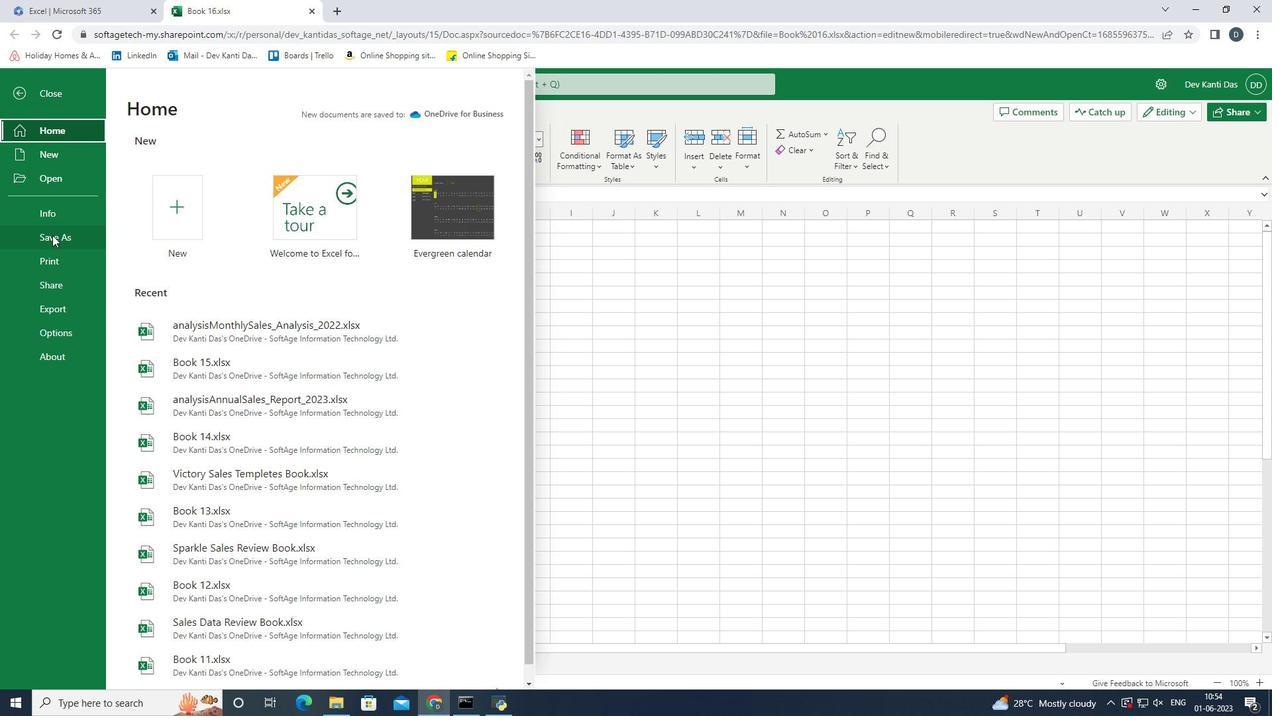 
Action: Mouse moved to (293, 144)
Screenshot: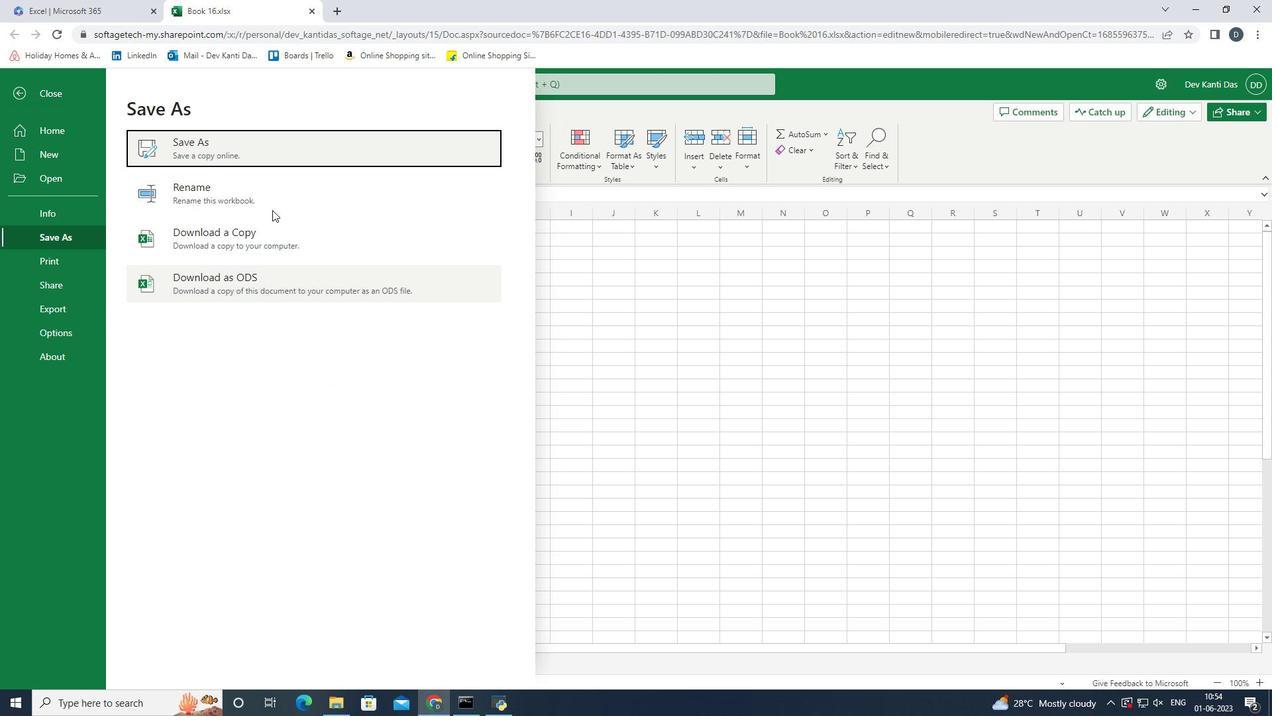 
Action: Mouse pressed left at (293, 144)
Screenshot: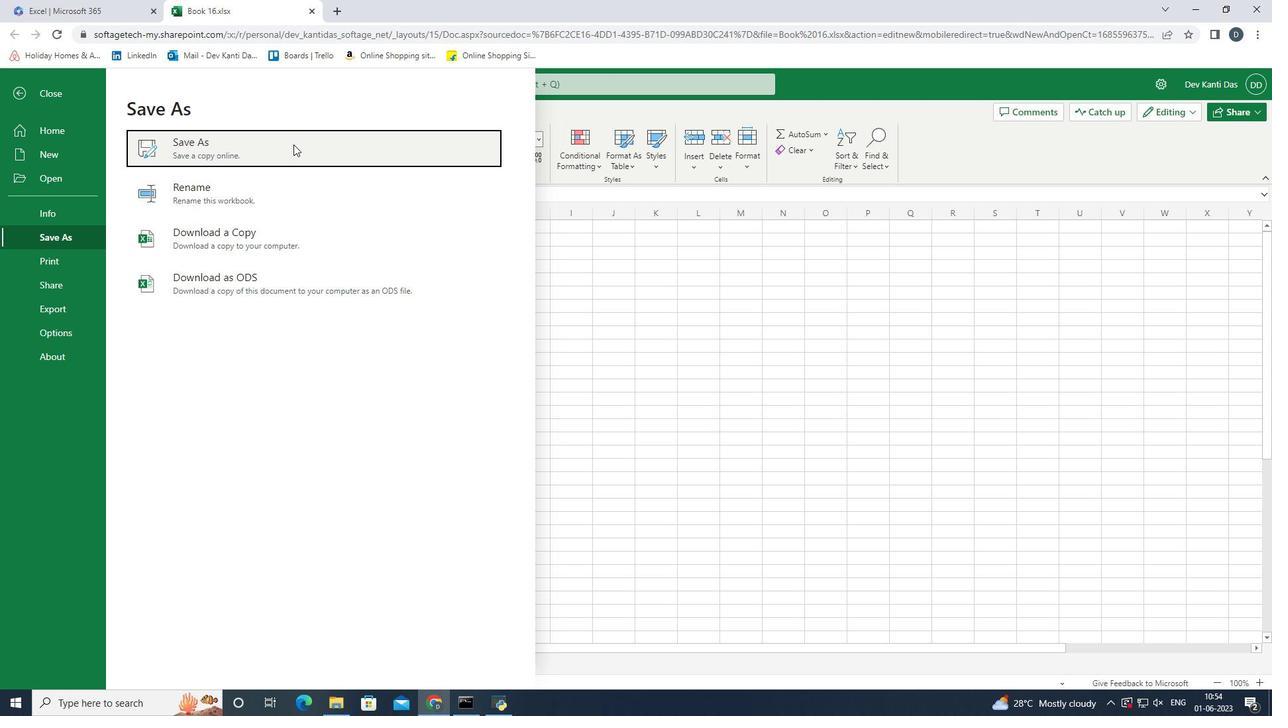 
Action: Mouse moved to (606, 349)
Screenshot: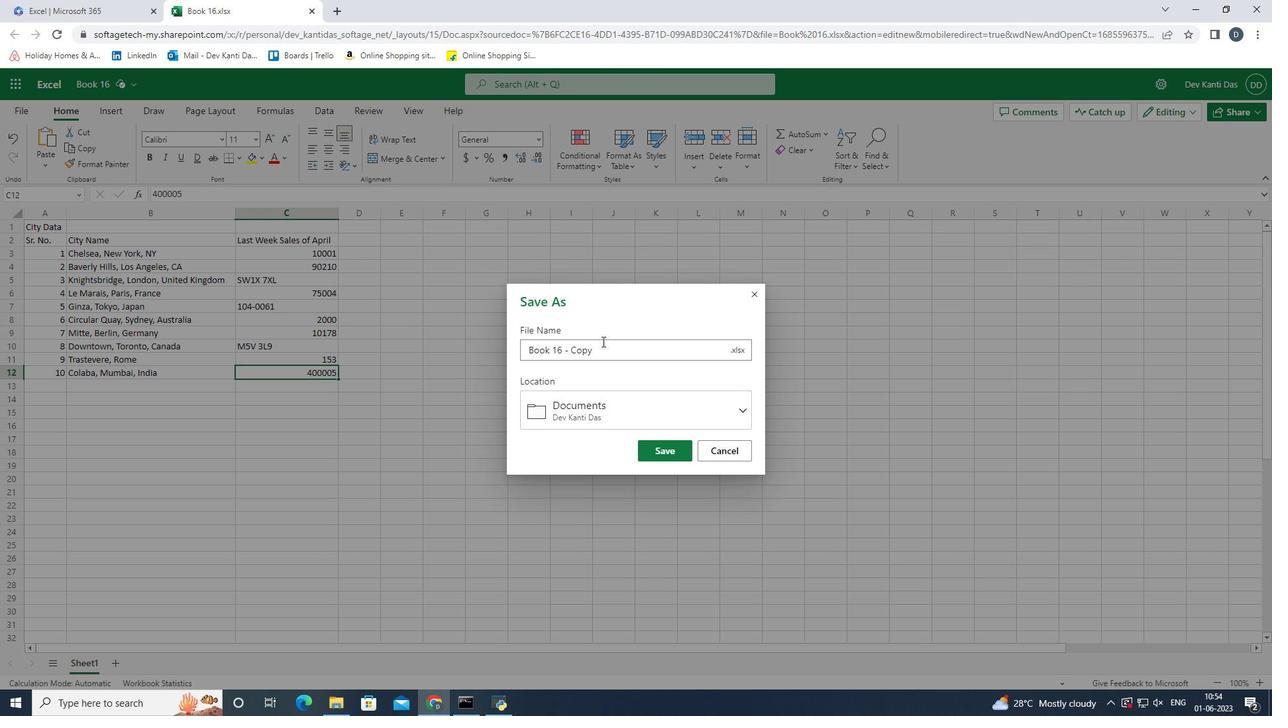 
Action: Mouse pressed left at (606, 349)
Screenshot: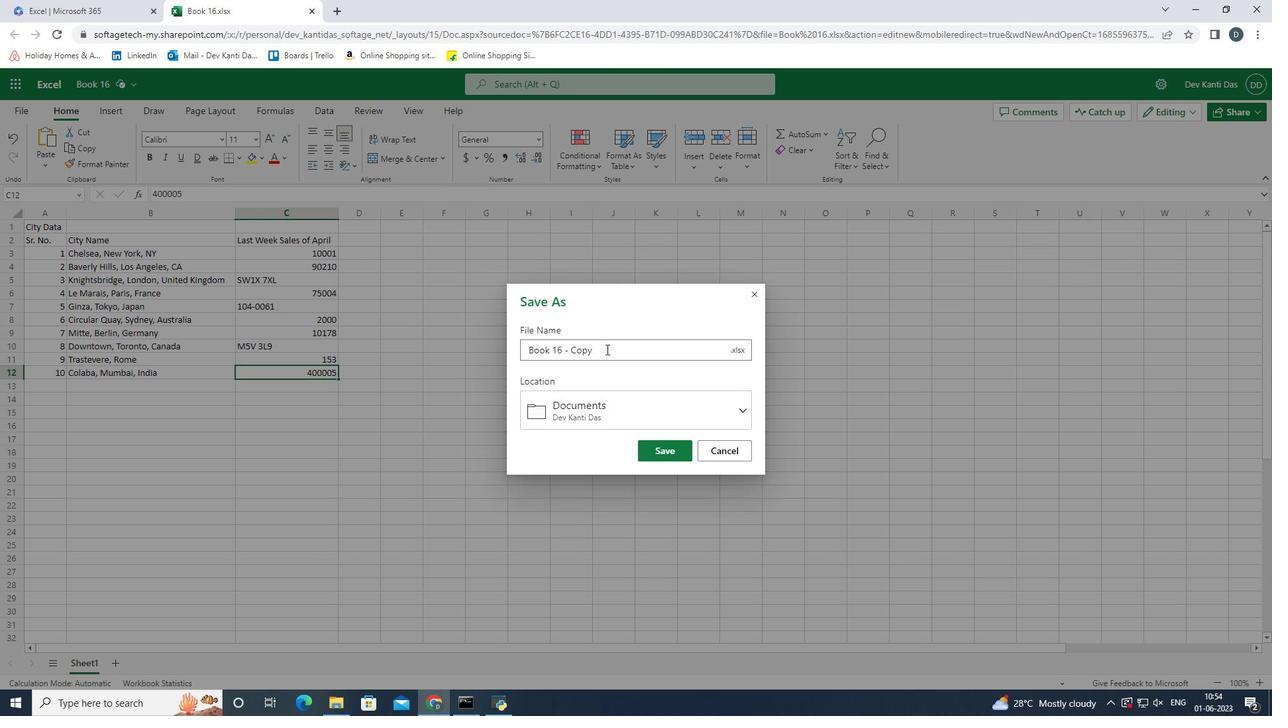 
Action: Key pressed ctrl+A
Screenshot: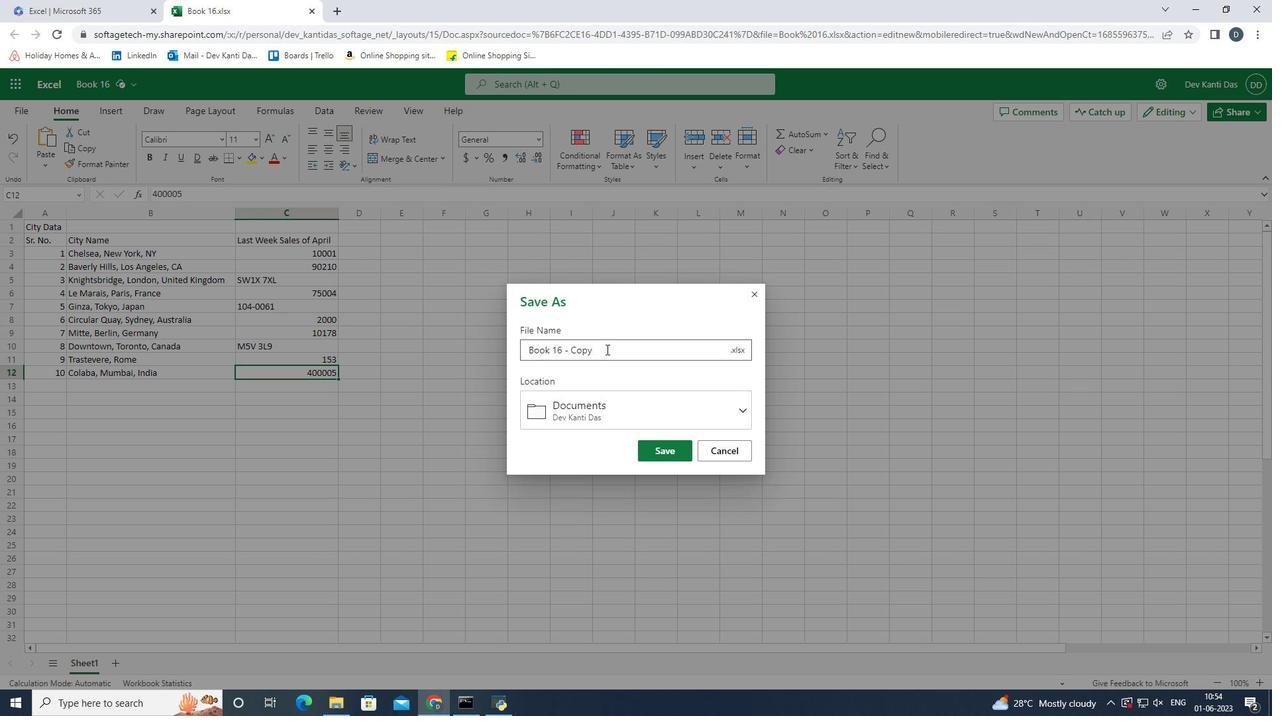 
Action: Mouse moved to (596, 344)
Screenshot: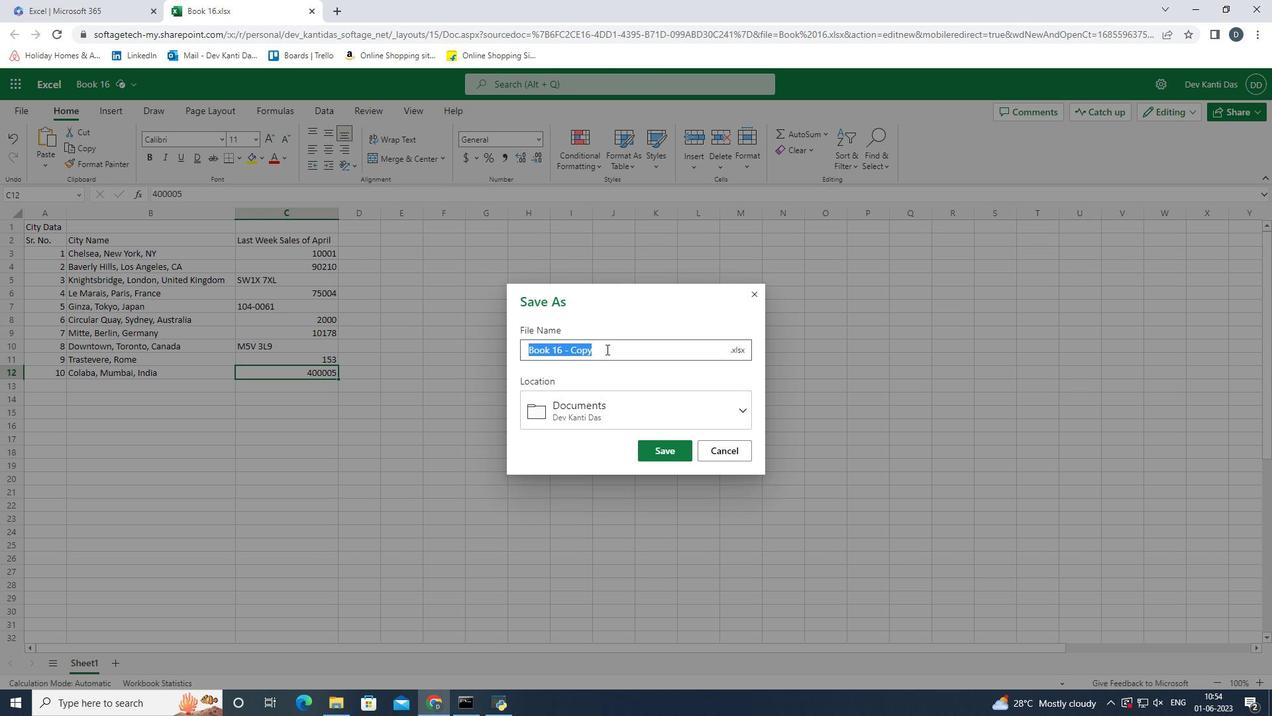 
Action: Key pressed analysis<Key.shift><Key.shift><Key.shift><Key.shift><Key.shift><Key.shift><Key.shift><Key.shift><Key.shift>Sales<Key.shift>By<Key.shift>Category<Key.shift_r><Key.shift_r><Key.shift_r><Key.shift_r><Key.shift_r><Key.shift_r><Key.shift_r><Key.shift_r><Key.shift_r><Key.shift_r>_2022<Key.enter>
Screenshot: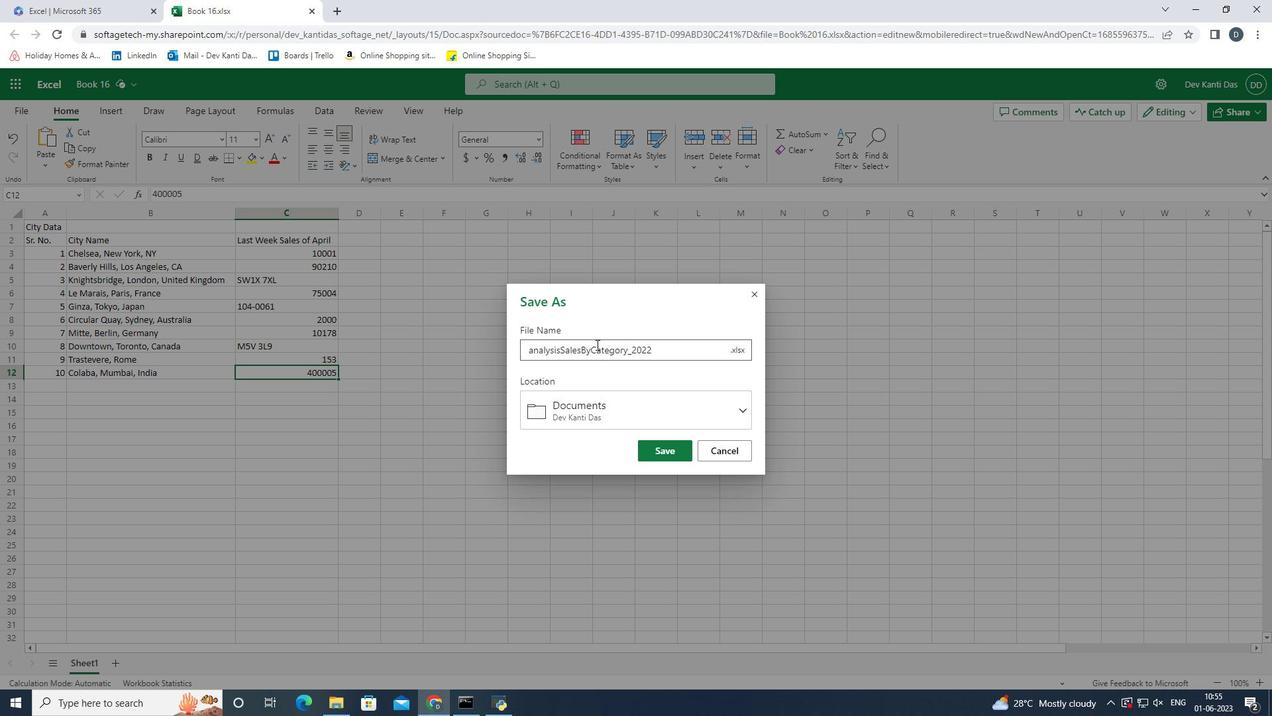 
Action: Mouse moved to (283, 372)
Screenshot: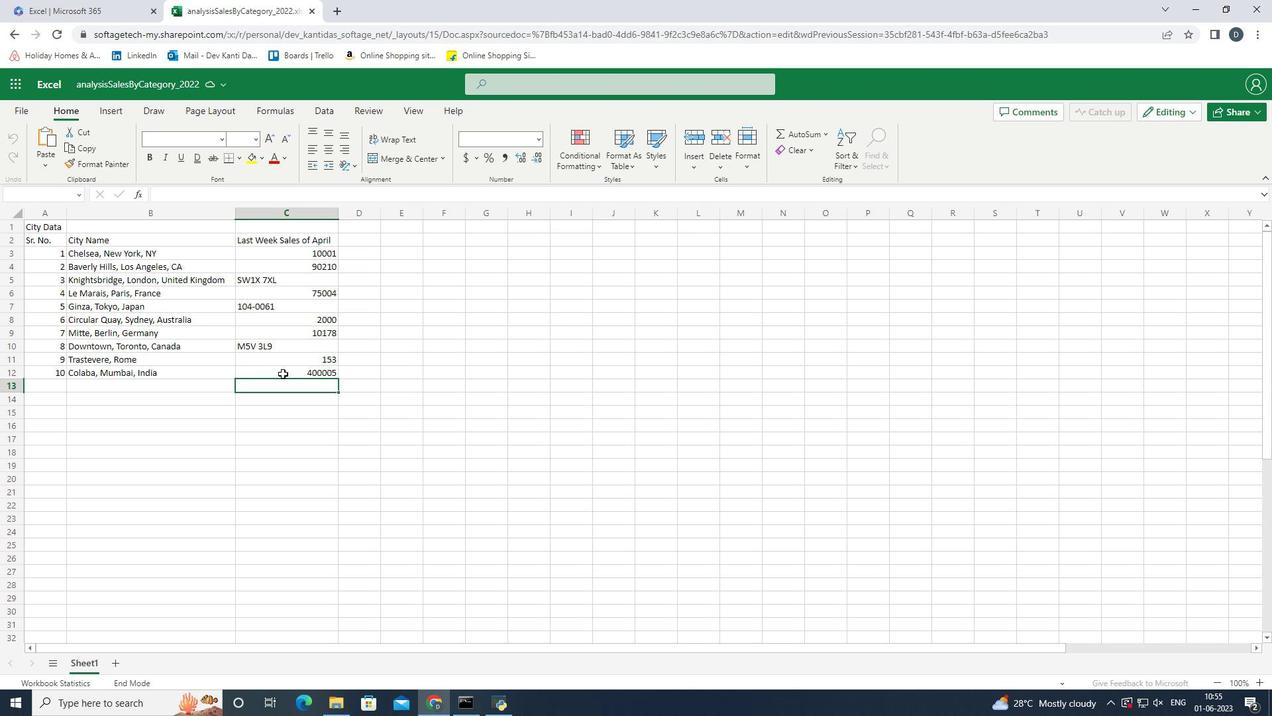 
Action: Mouse pressed left at (283, 372)
Screenshot: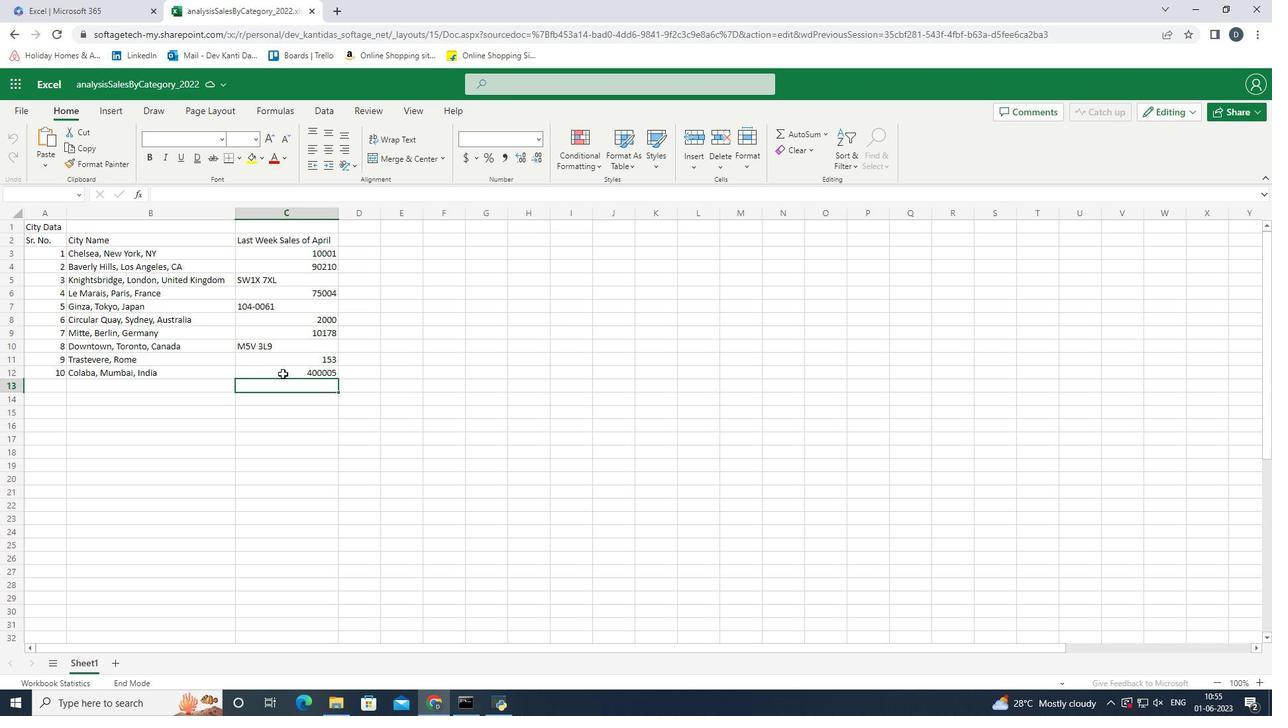 
Action: Mouse moved to (383, 316)
Screenshot: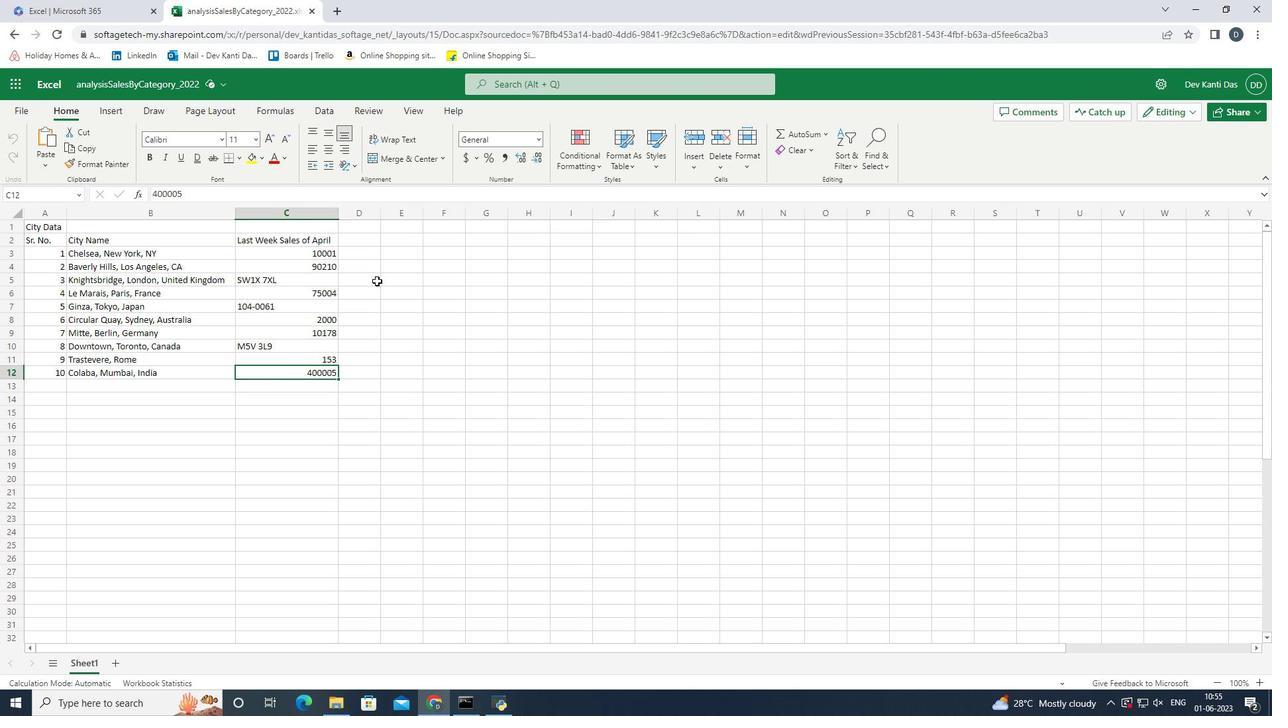 
